 Task: Open Card Public Speaking Event Planning in Board Content Marketing Case Study Creation and Promotion Strategy to Workspace Email Marketing Agencies and add a team member Softage.2@softage.net, a label Orange, a checklist Volunteer Management, an attachment from your computer, a color Orange and finally, add a card description 'Plan and execute company team-building retreat with a focus on creativity and innovation' and a comment 'Let us approach this task with a sense of adaptability and flexibility, willing to adjust our approach based on changing circumstances.'. Add a start date 'Jan 06, 1900' with a due date 'Jan 13, 1900'
Action: Mouse moved to (417, 191)
Screenshot: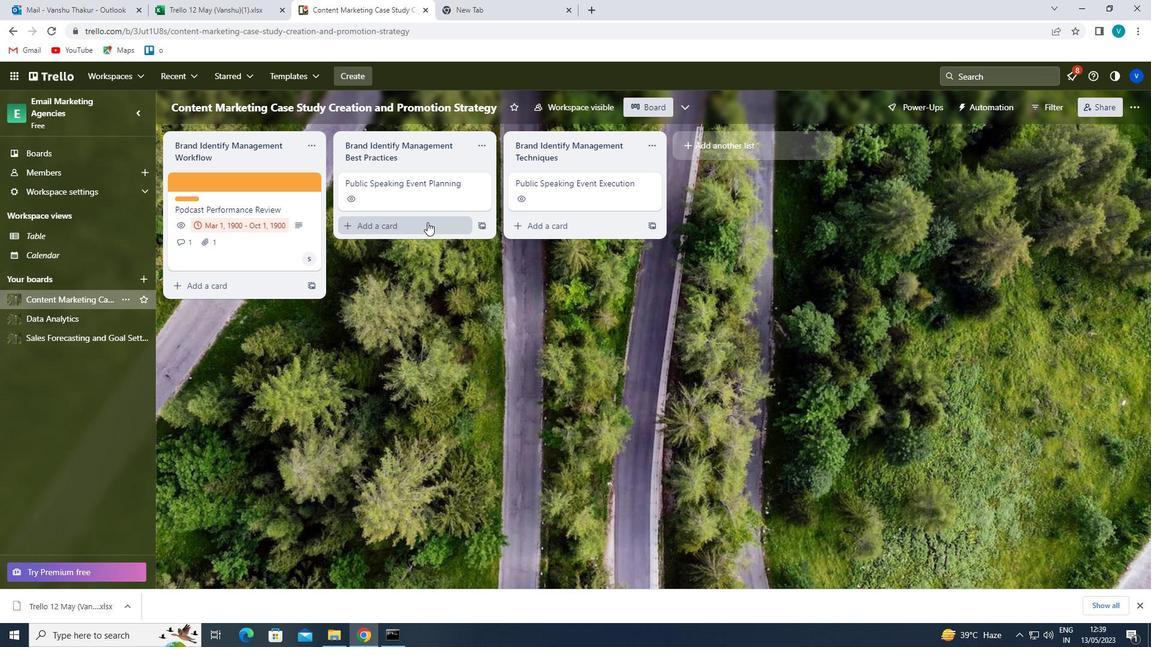 
Action: Mouse pressed left at (417, 191)
Screenshot: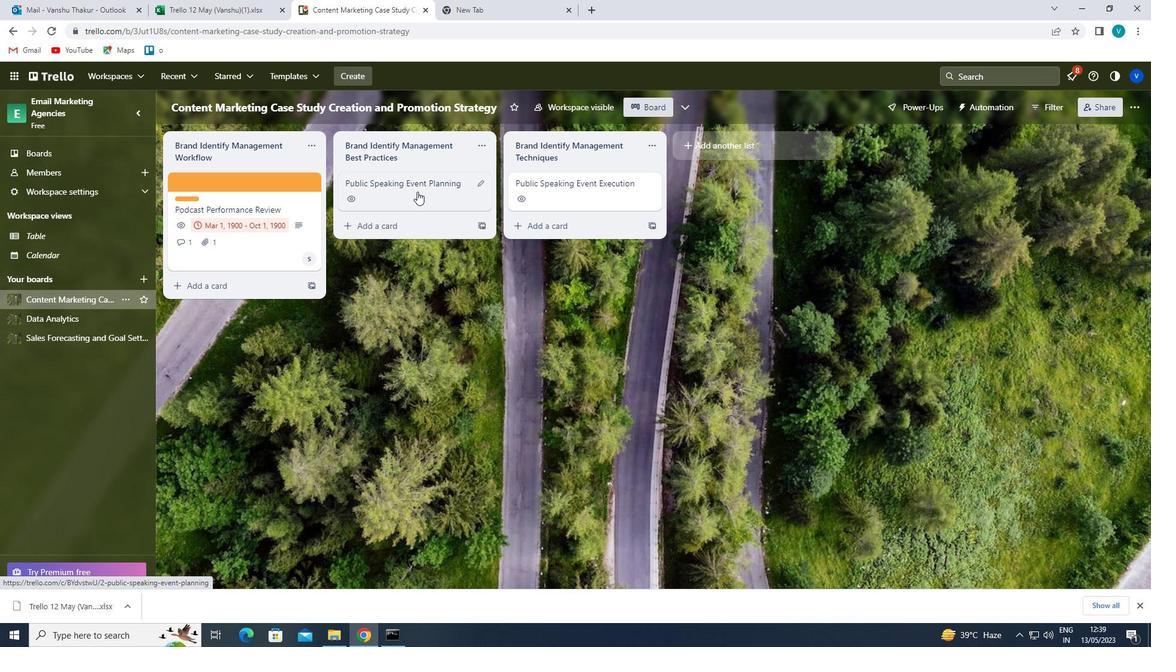 
Action: Mouse moved to (720, 206)
Screenshot: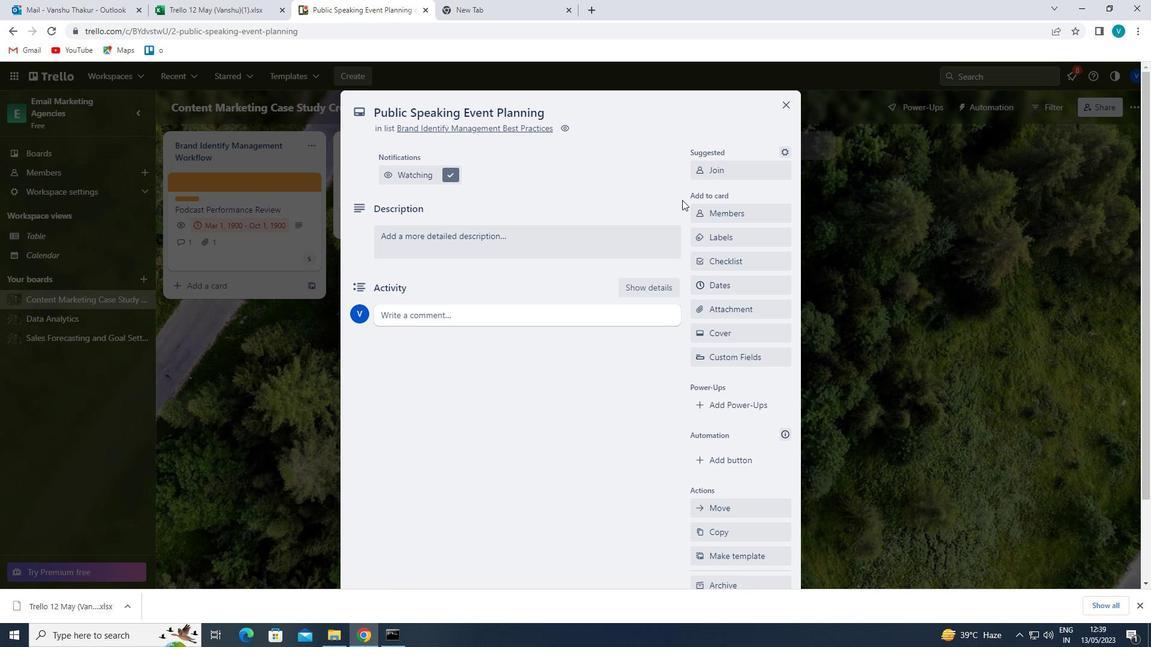
Action: Mouse pressed left at (720, 206)
Screenshot: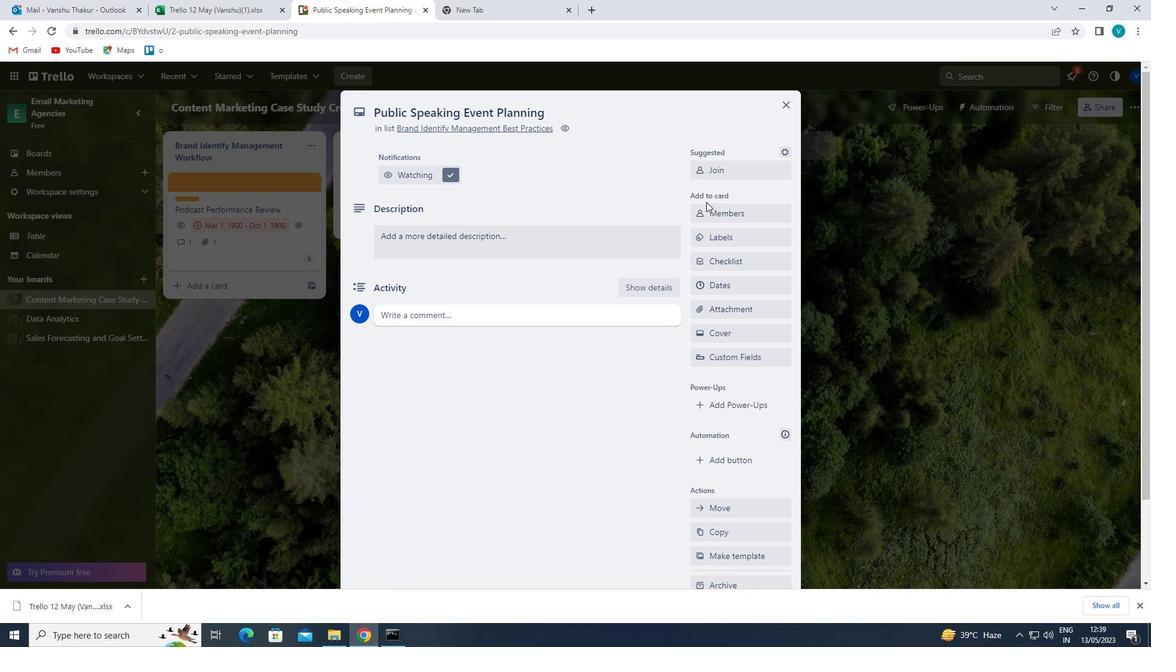 
Action: Mouse moved to (729, 275)
Screenshot: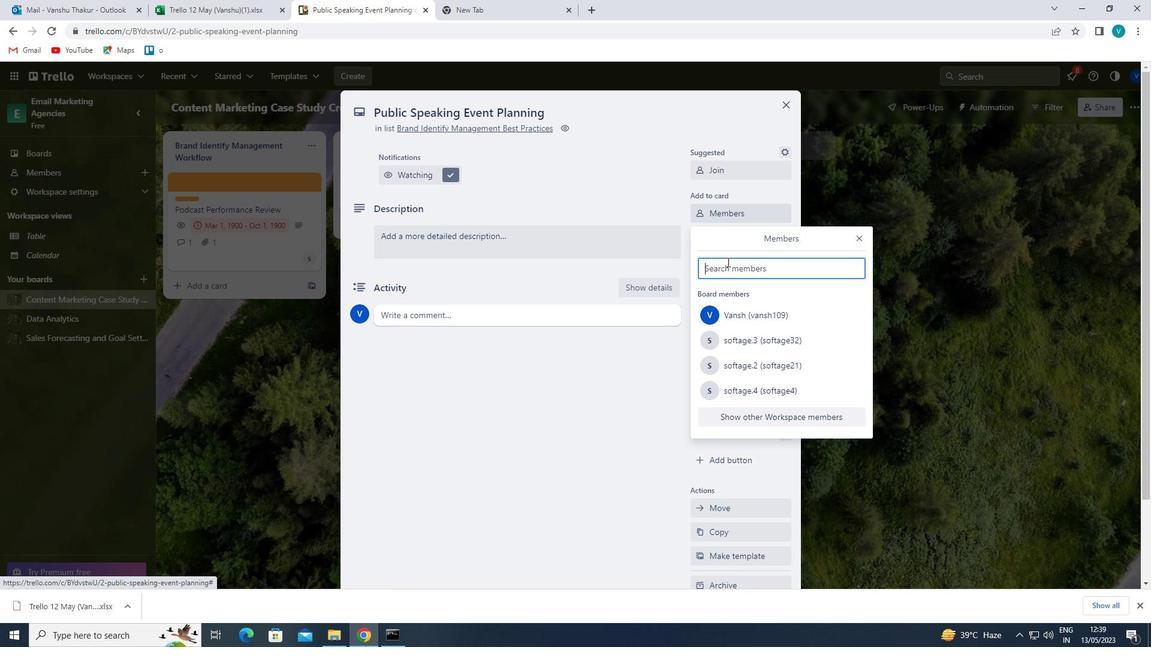 
Action: Mouse pressed left at (729, 275)
Screenshot: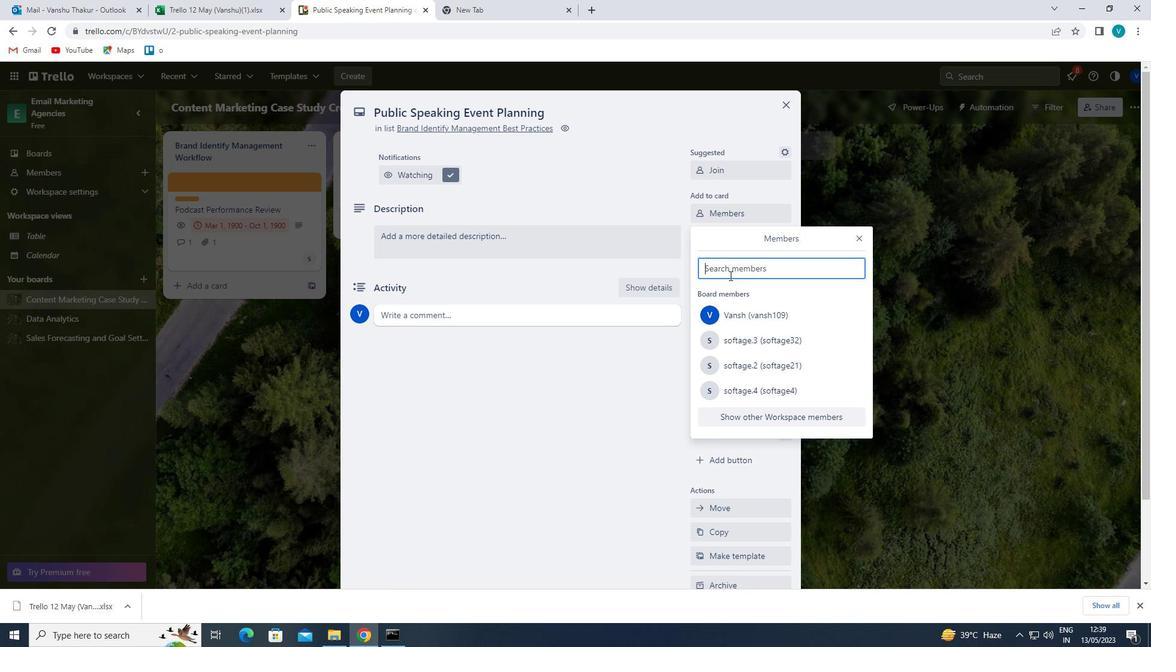 
Action: Key pressed <Key.shift>SOFT
Screenshot: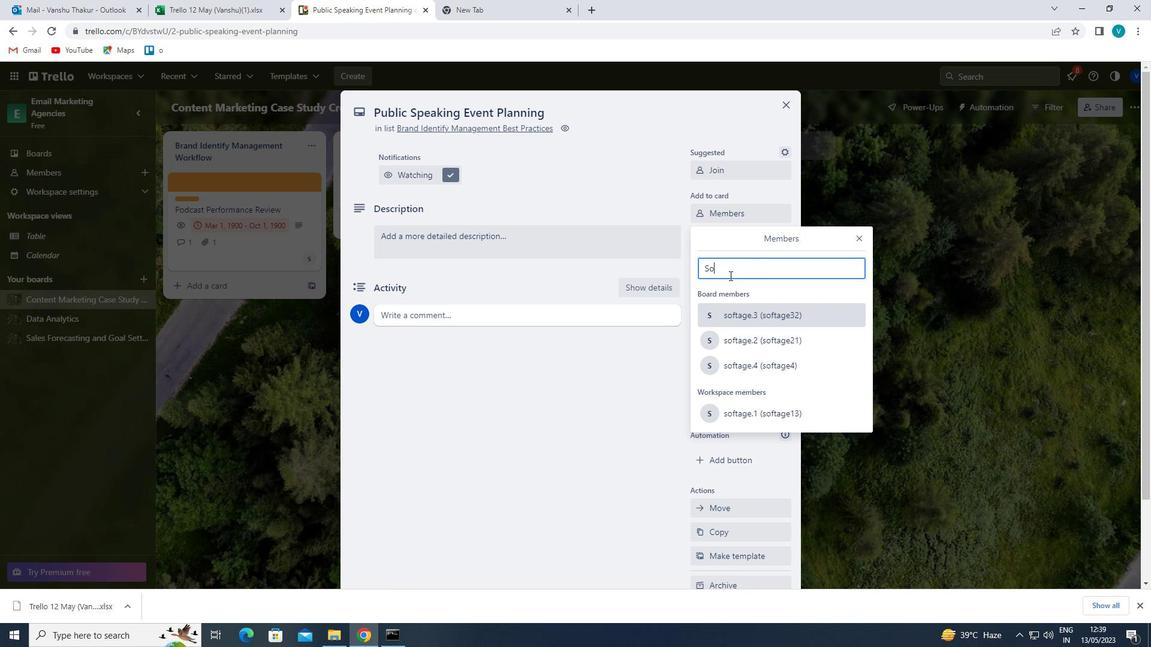 
Action: Mouse moved to (766, 342)
Screenshot: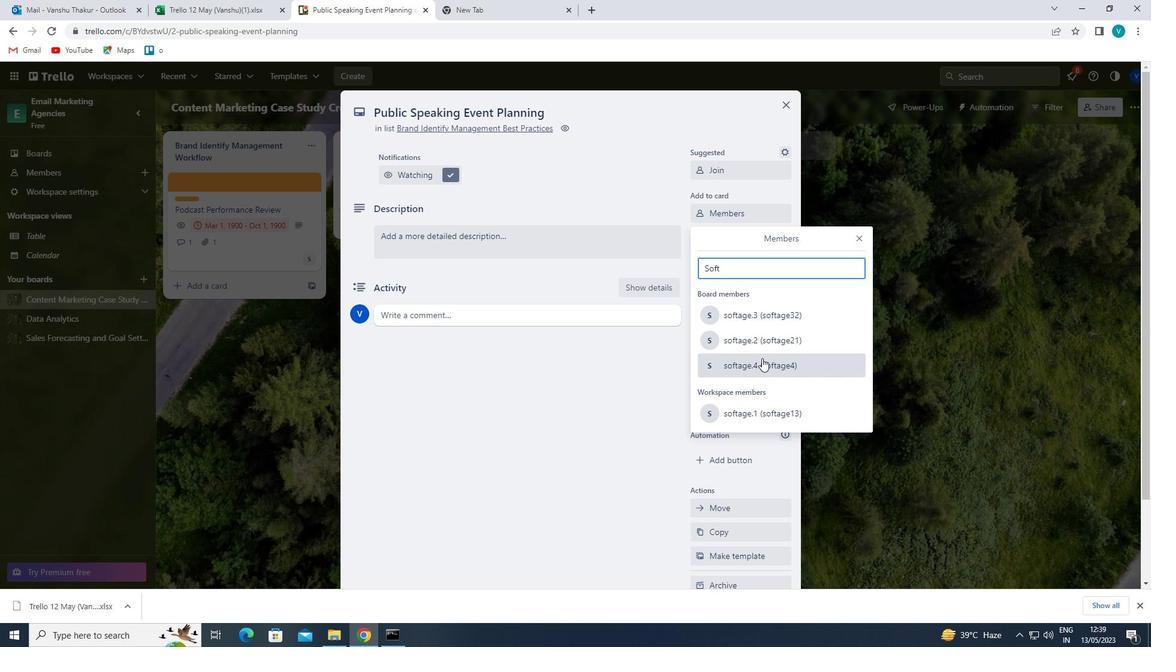 
Action: Mouse pressed left at (766, 342)
Screenshot: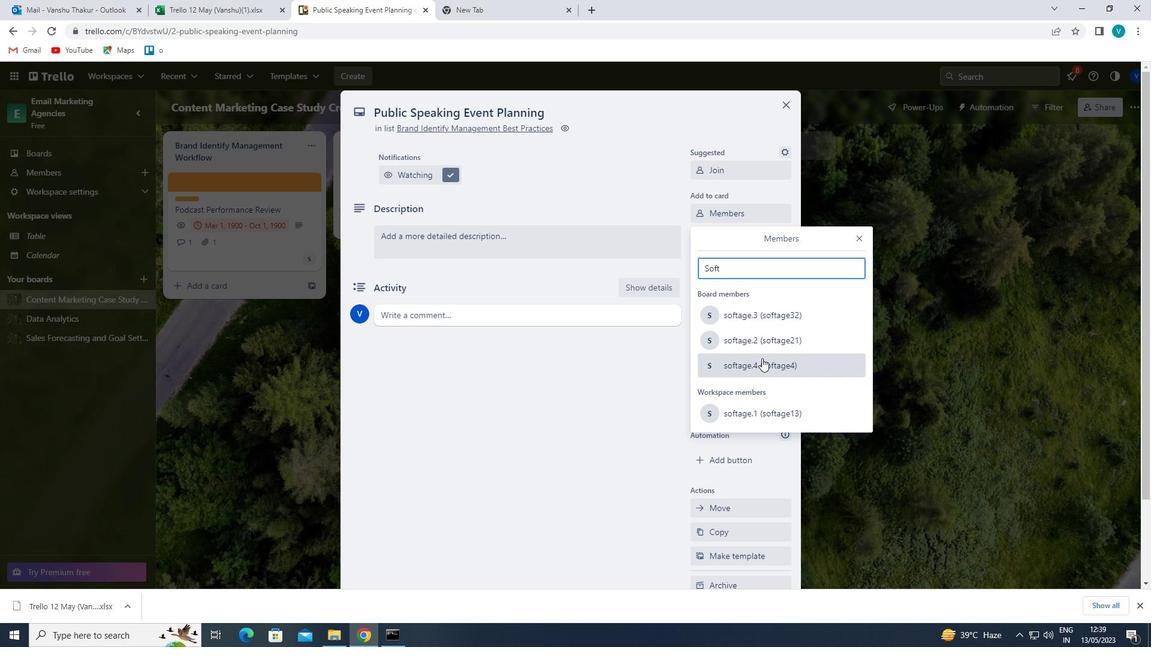
Action: Mouse moved to (861, 236)
Screenshot: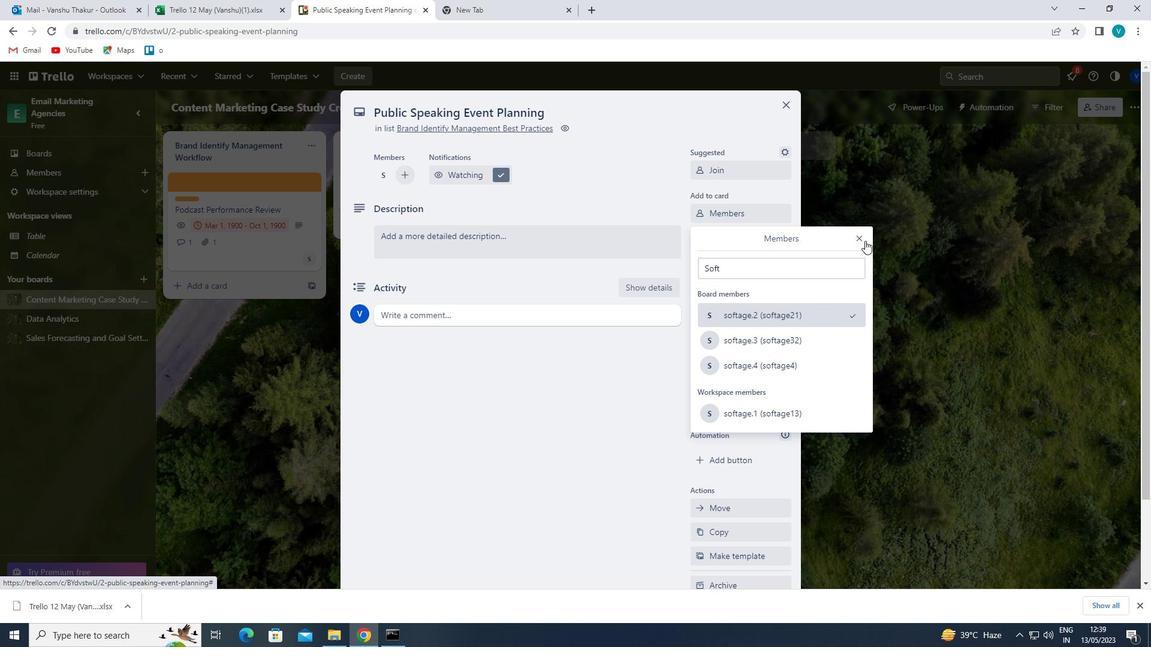
Action: Mouse pressed left at (861, 236)
Screenshot: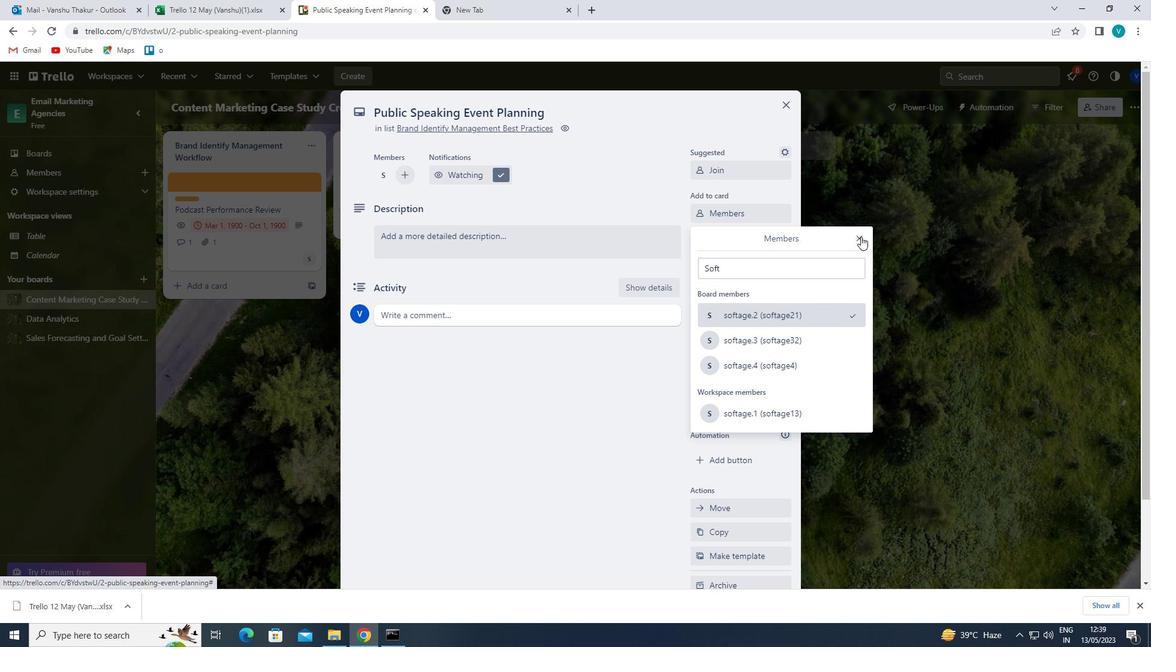 
Action: Mouse moved to (758, 235)
Screenshot: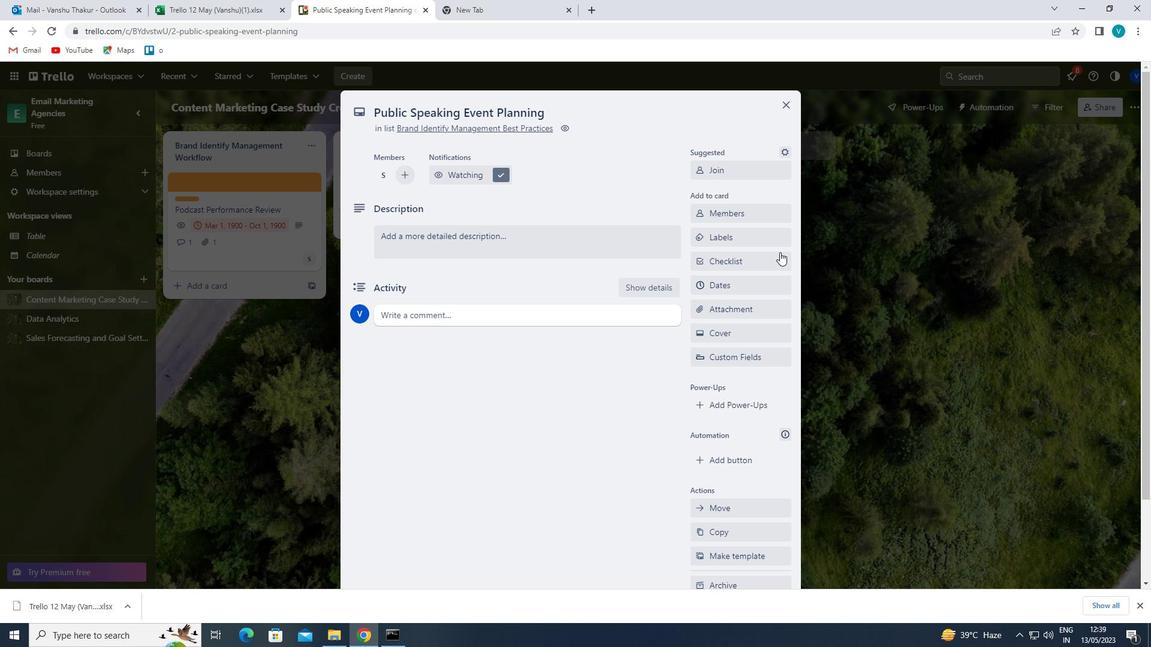 
Action: Mouse pressed left at (758, 235)
Screenshot: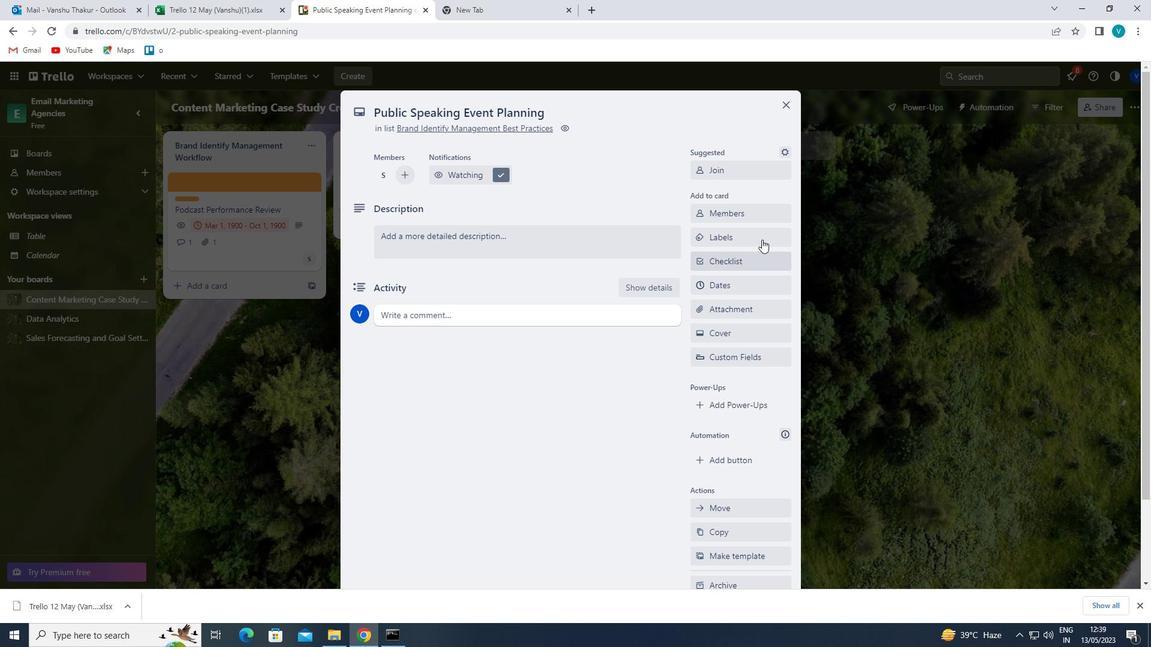 
Action: Mouse moved to (761, 376)
Screenshot: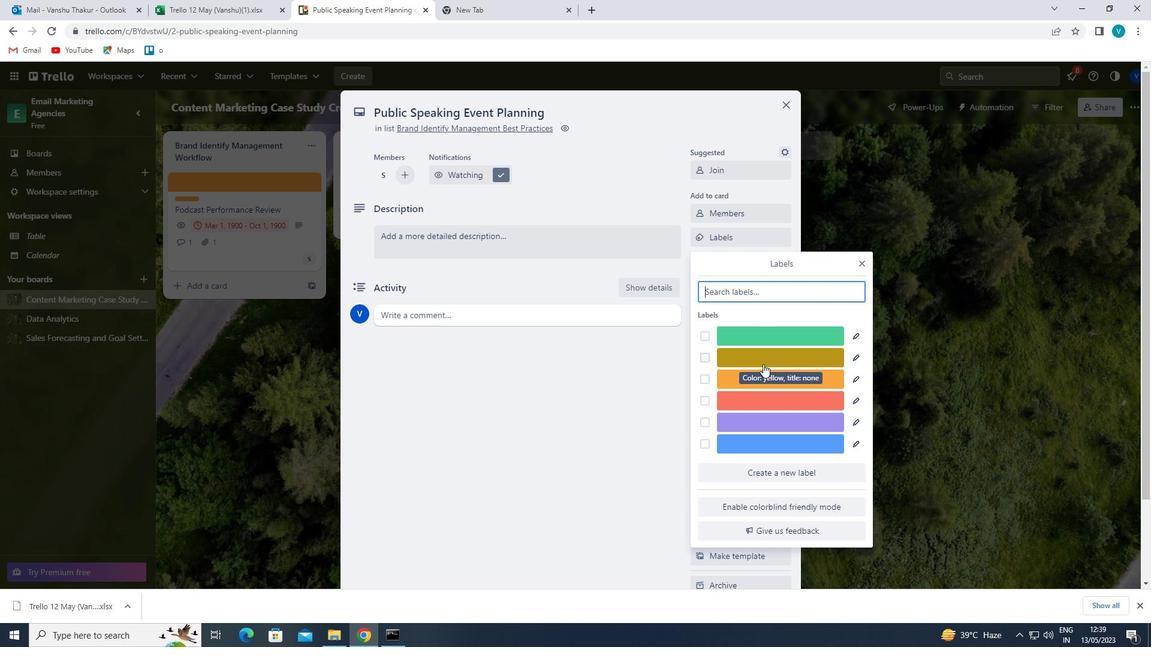 
Action: Mouse pressed left at (761, 376)
Screenshot: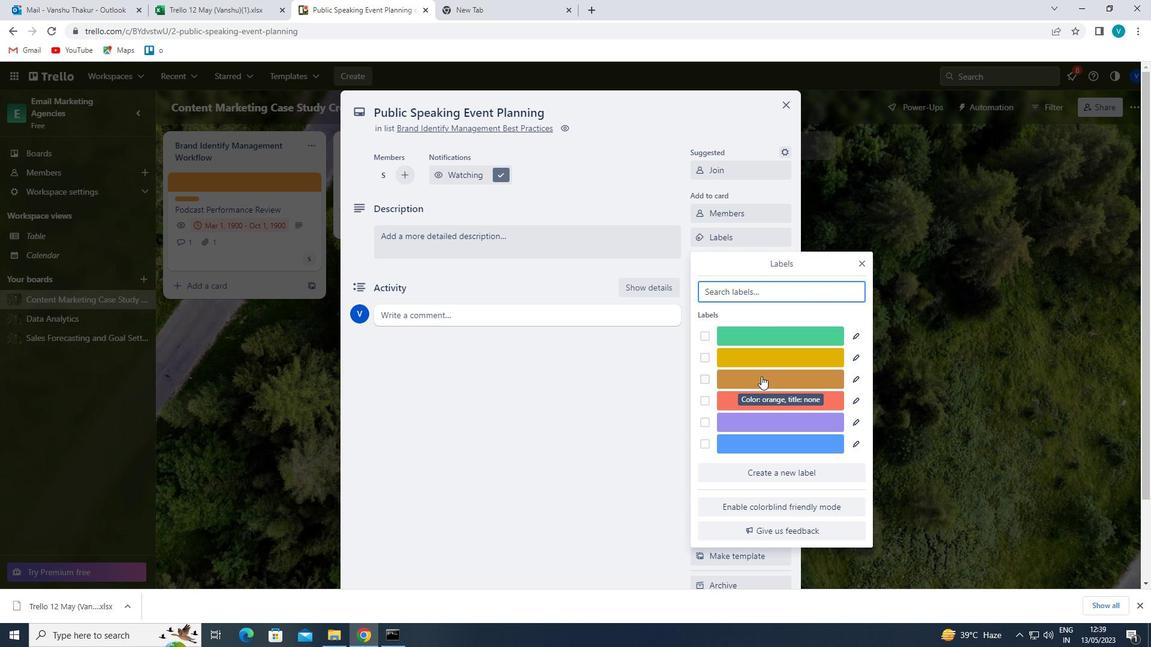 
Action: Mouse moved to (860, 259)
Screenshot: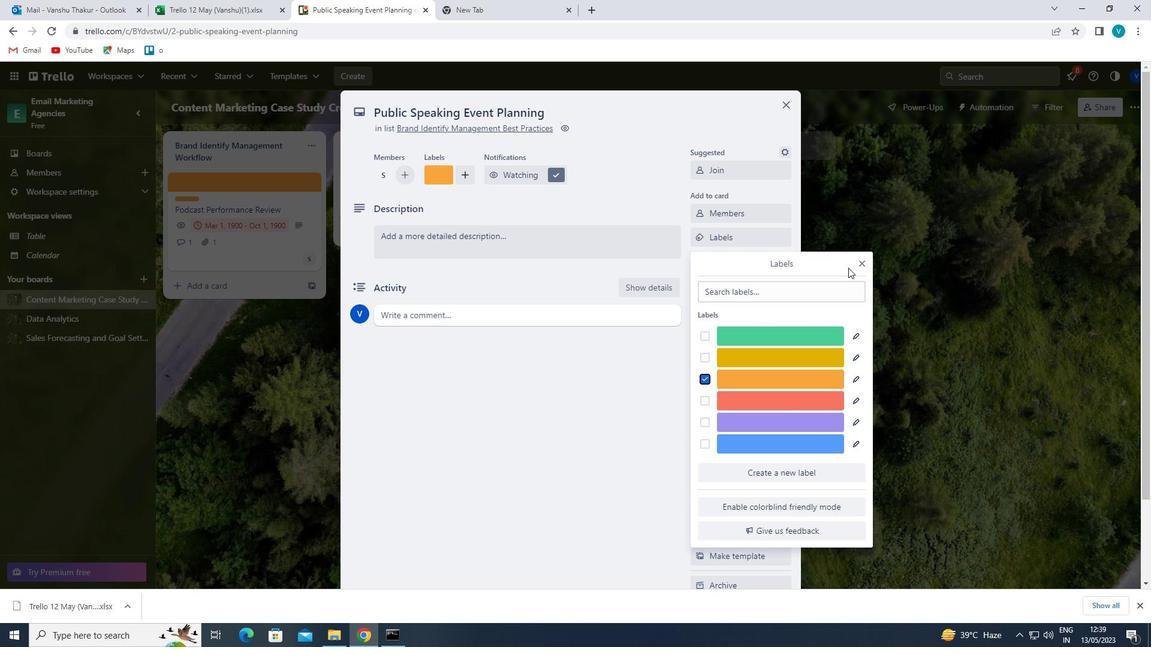 
Action: Mouse pressed left at (860, 259)
Screenshot: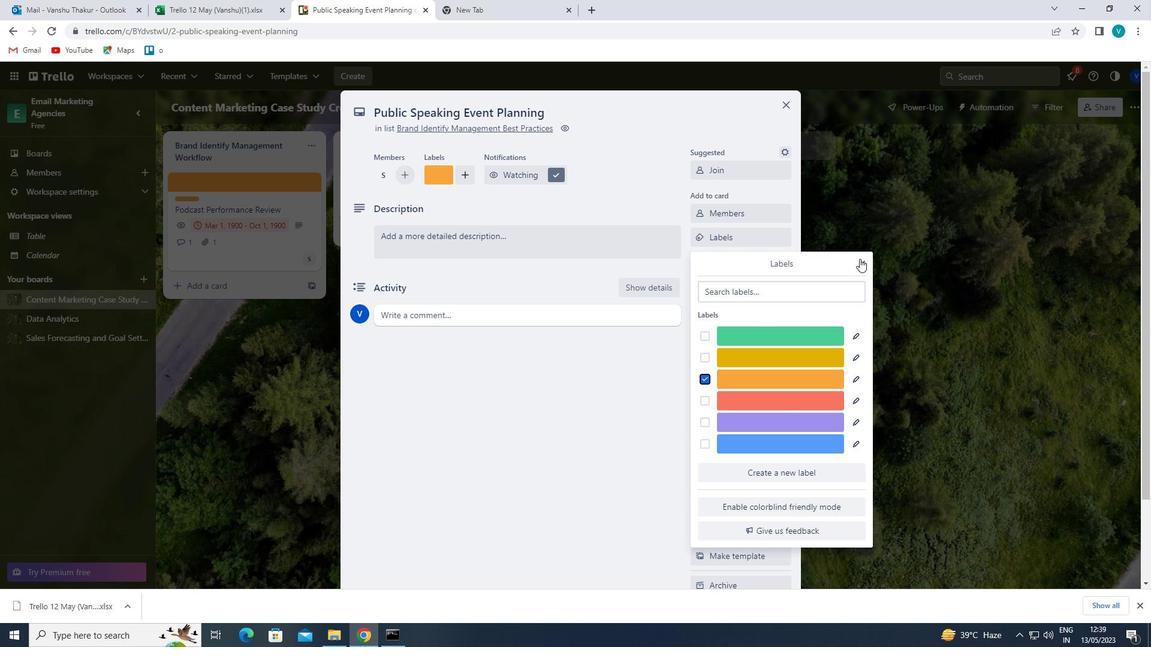 
Action: Mouse moved to (754, 265)
Screenshot: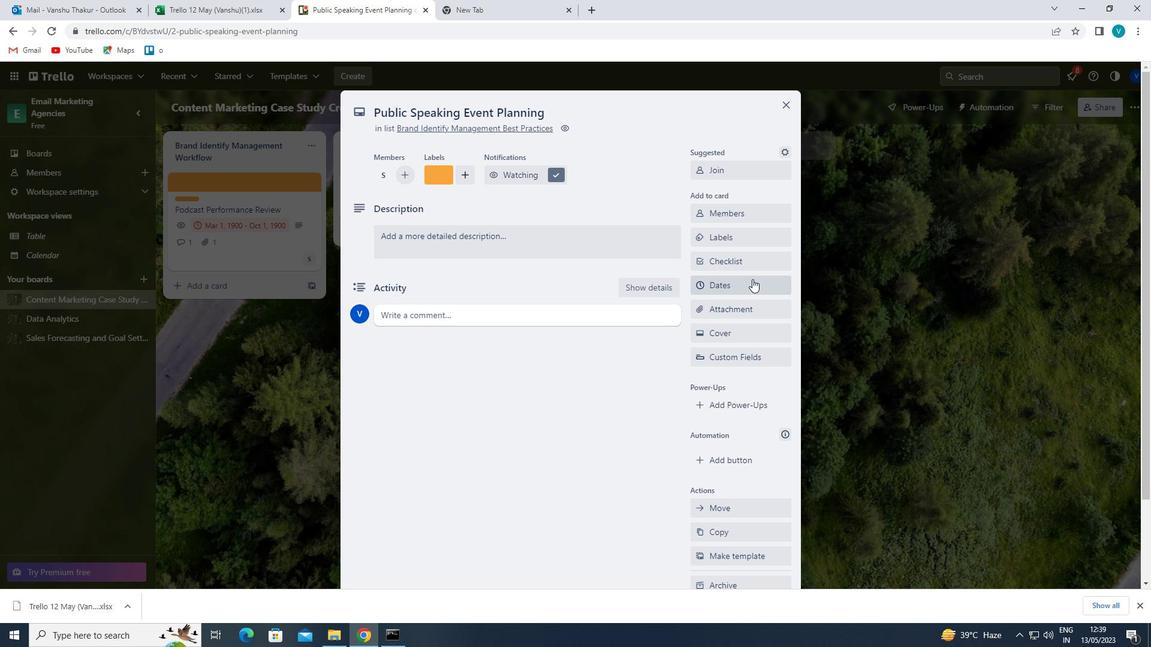 
Action: Mouse pressed left at (754, 265)
Screenshot: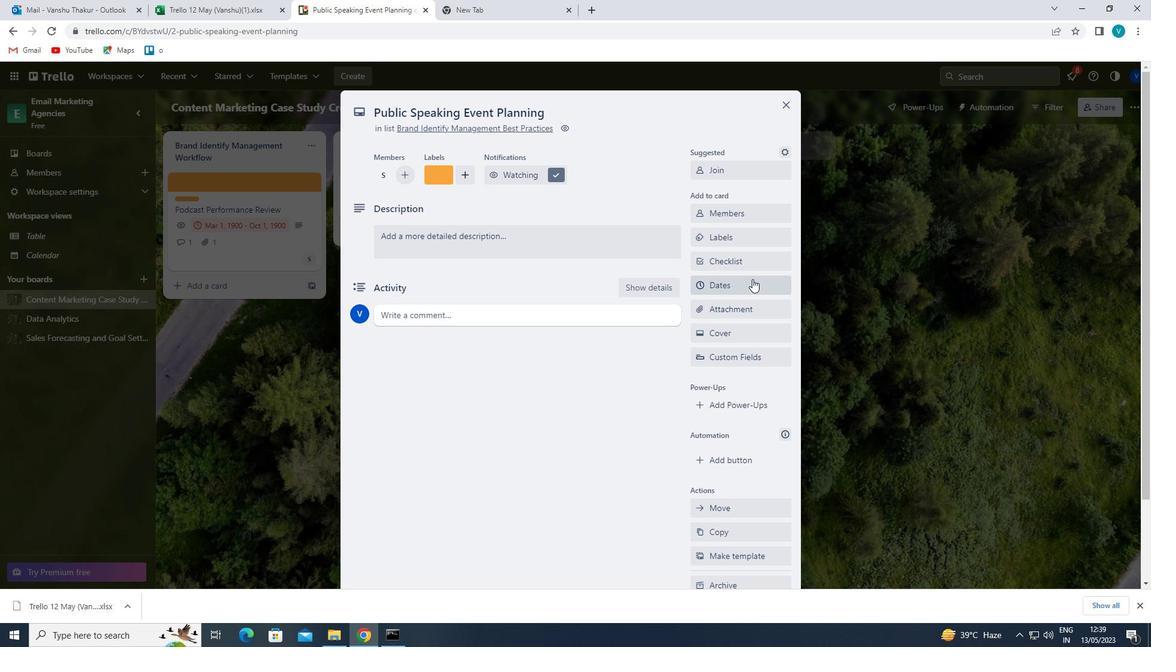 
Action: Key pressed <Key.shift>VOLUNTEER<Key.space>
Screenshot: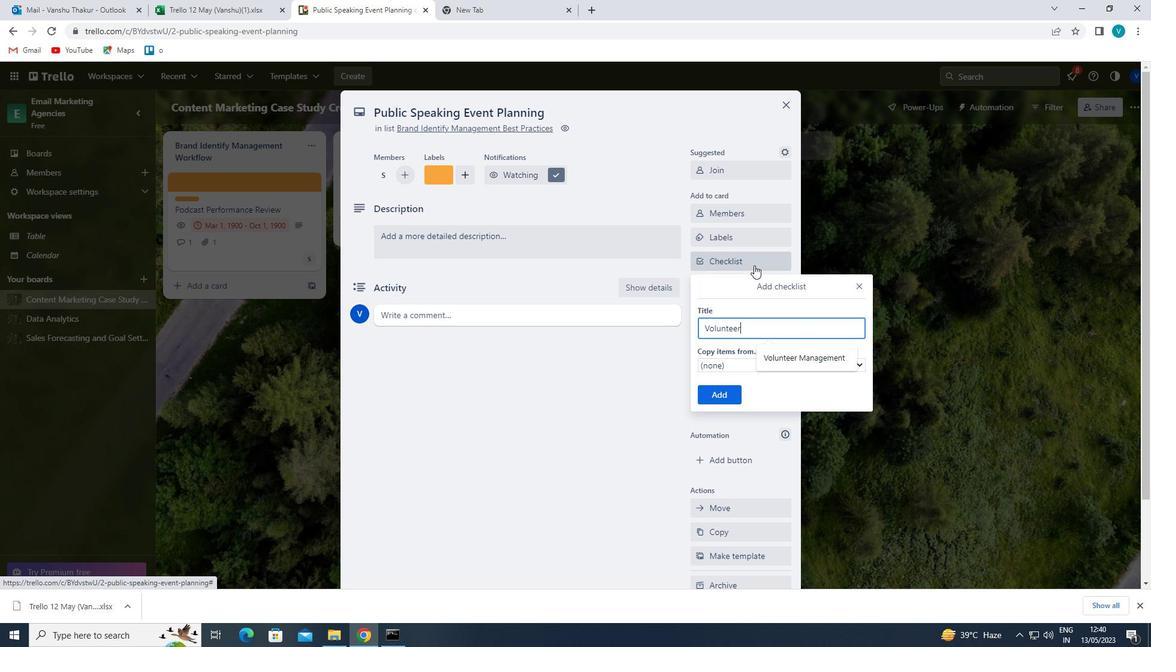 
Action: Mouse moved to (776, 353)
Screenshot: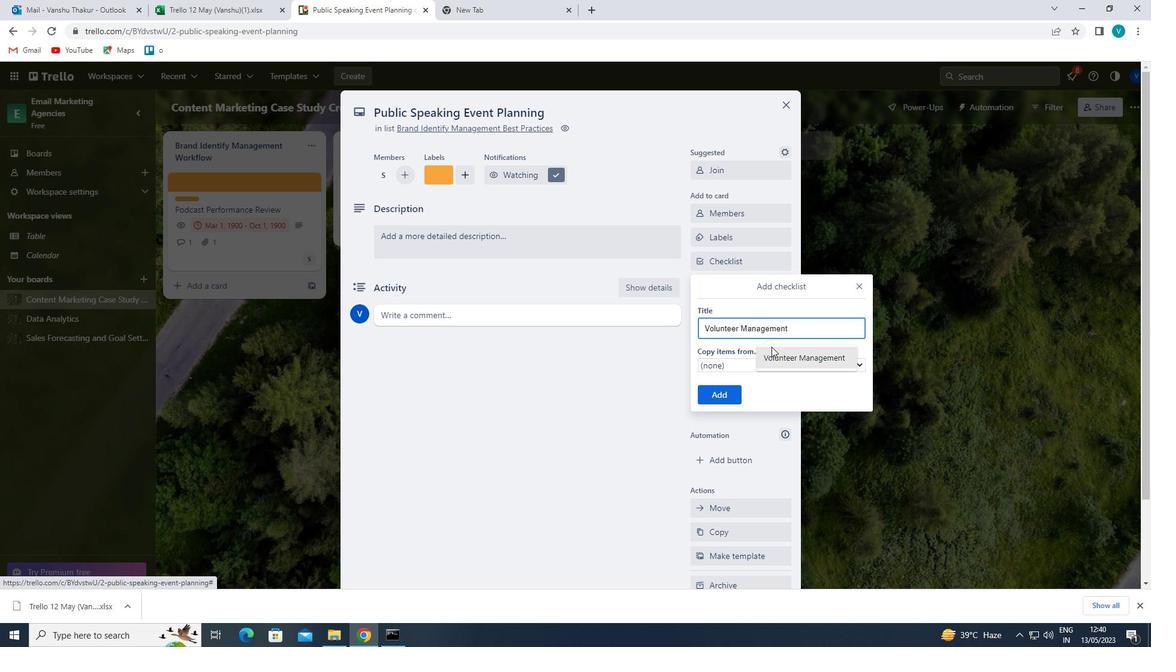 
Action: Mouse pressed left at (776, 353)
Screenshot: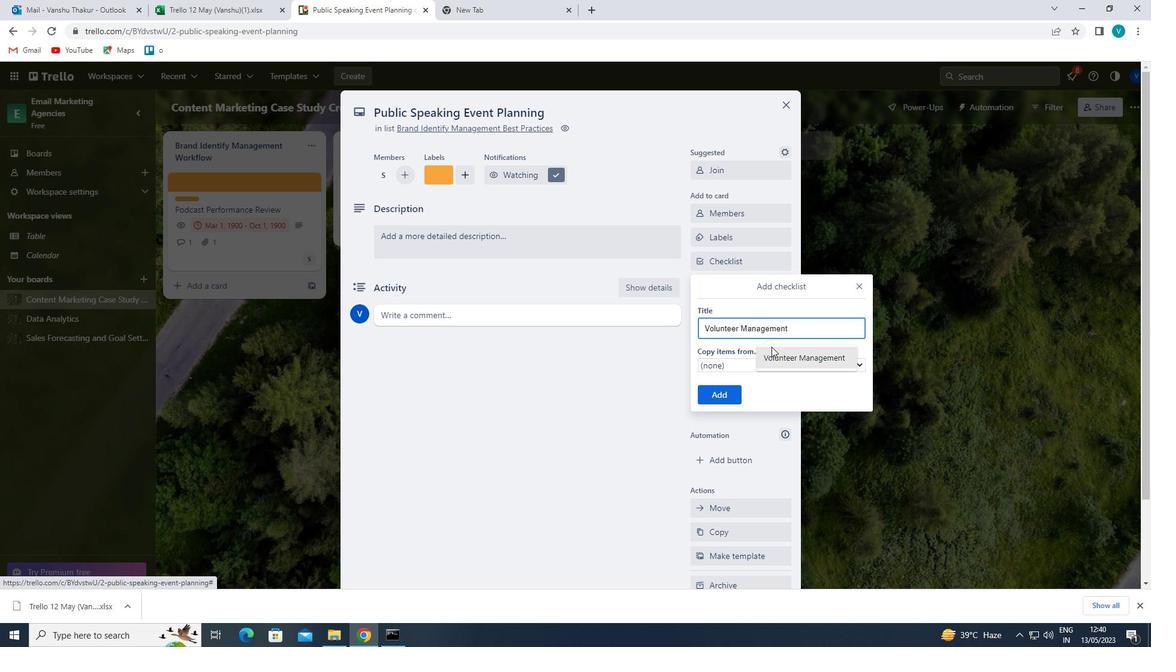 
Action: Mouse moved to (720, 389)
Screenshot: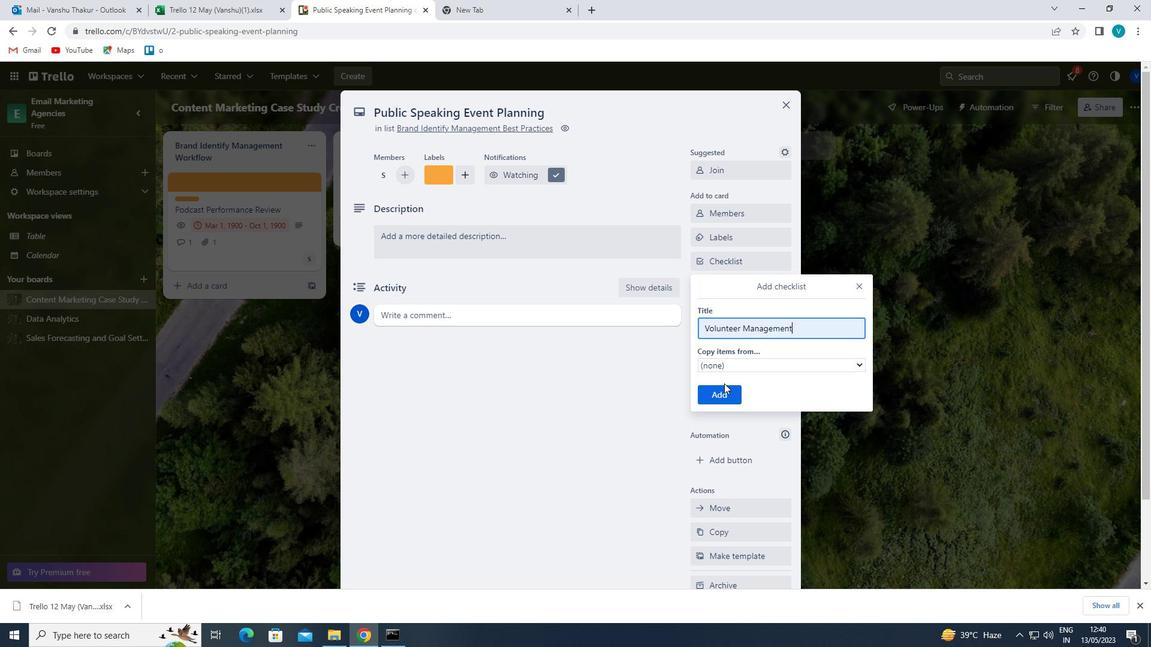 
Action: Mouse pressed left at (720, 389)
Screenshot: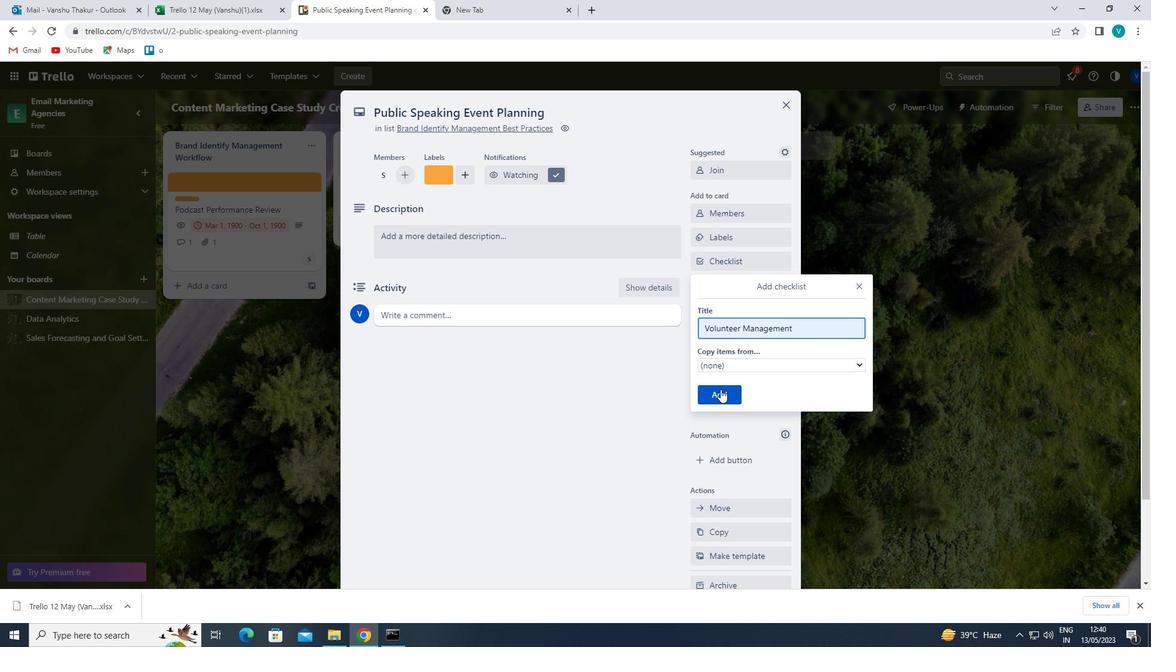 
Action: Mouse moved to (735, 299)
Screenshot: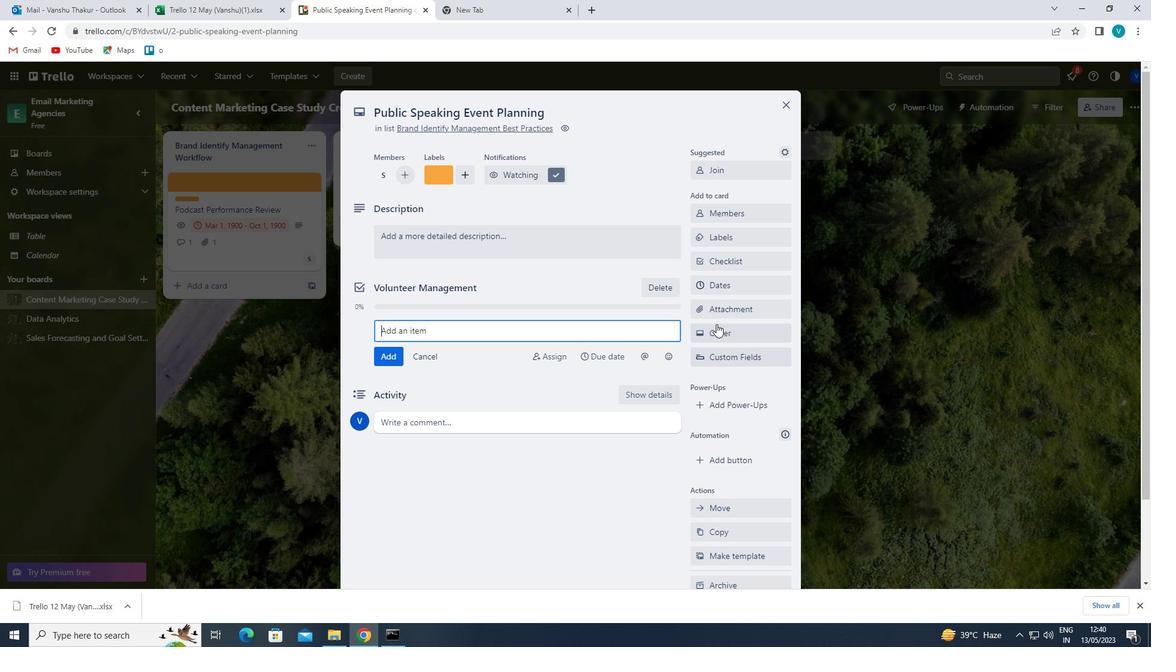 
Action: Mouse pressed left at (735, 299)
Screenshot: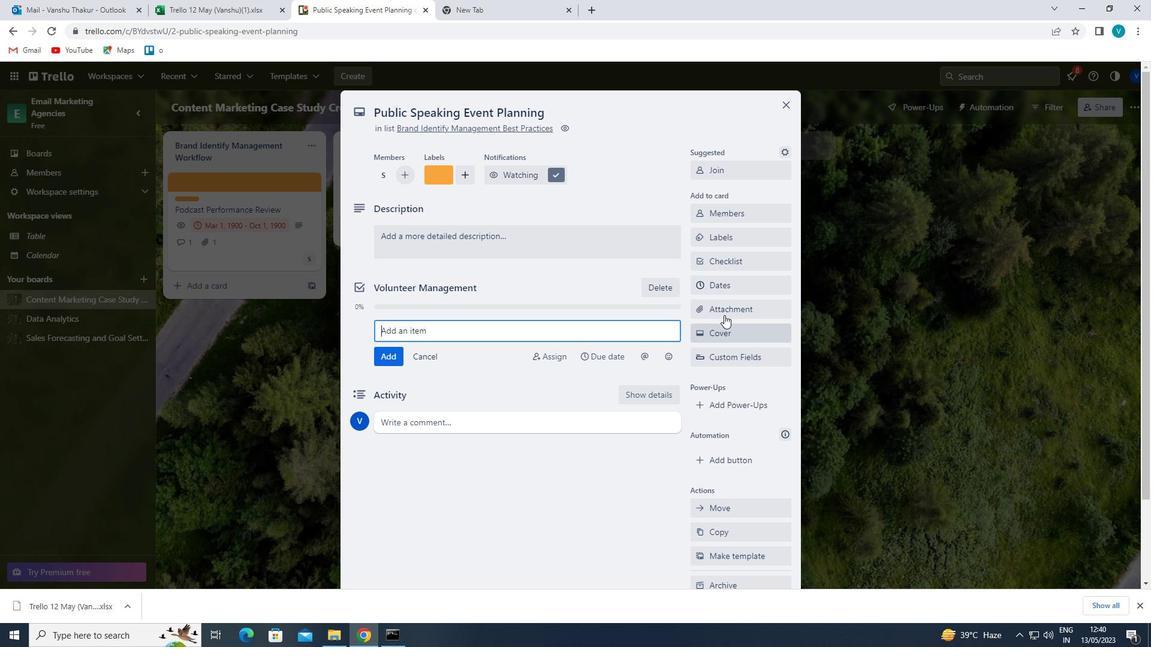 
Action: Mouse moved to (734, 299)
Screenshot: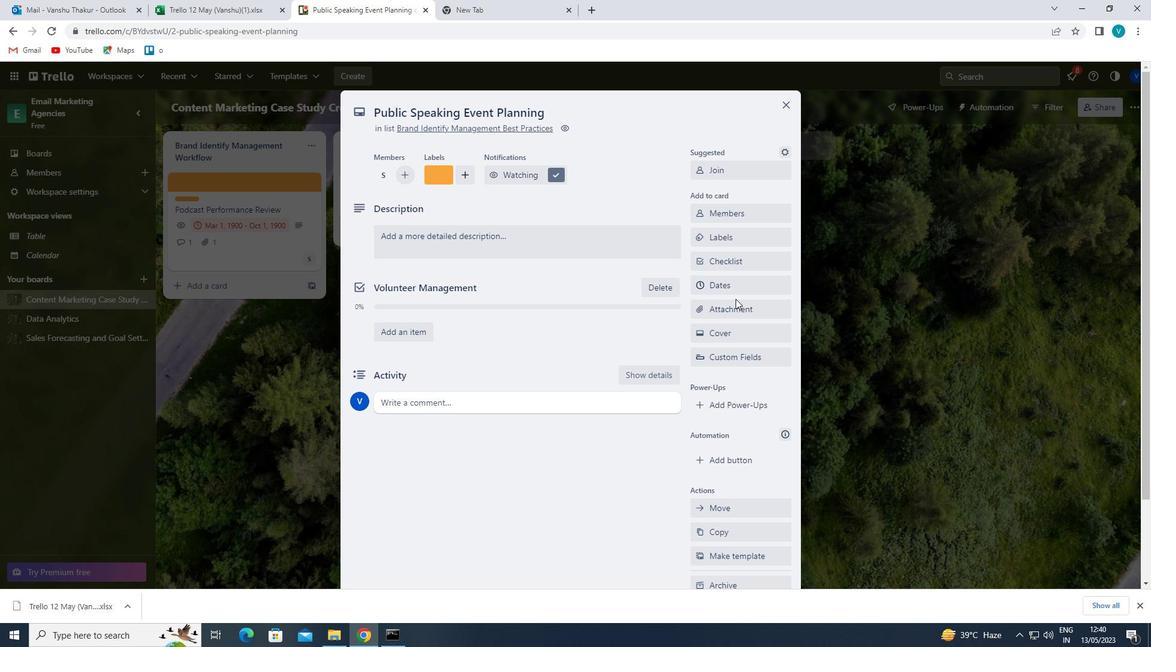 
Action: Mouse pressed left at (734, 299)
Screenshot: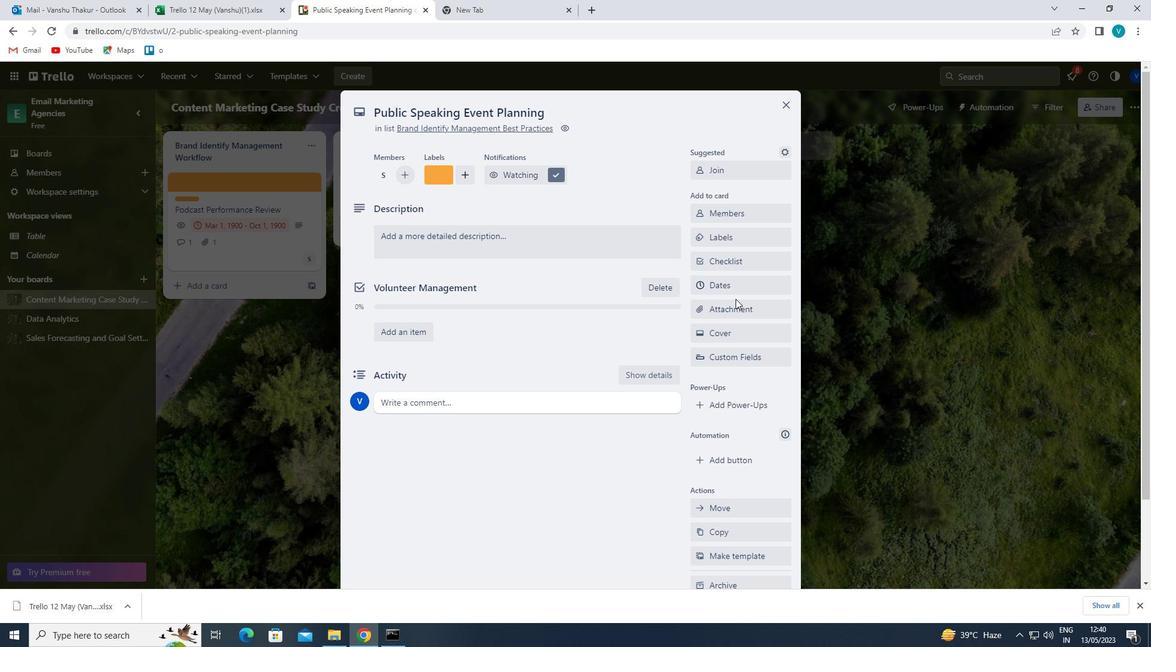 
Action: Mouse moved to (720, 362)
Screenshot: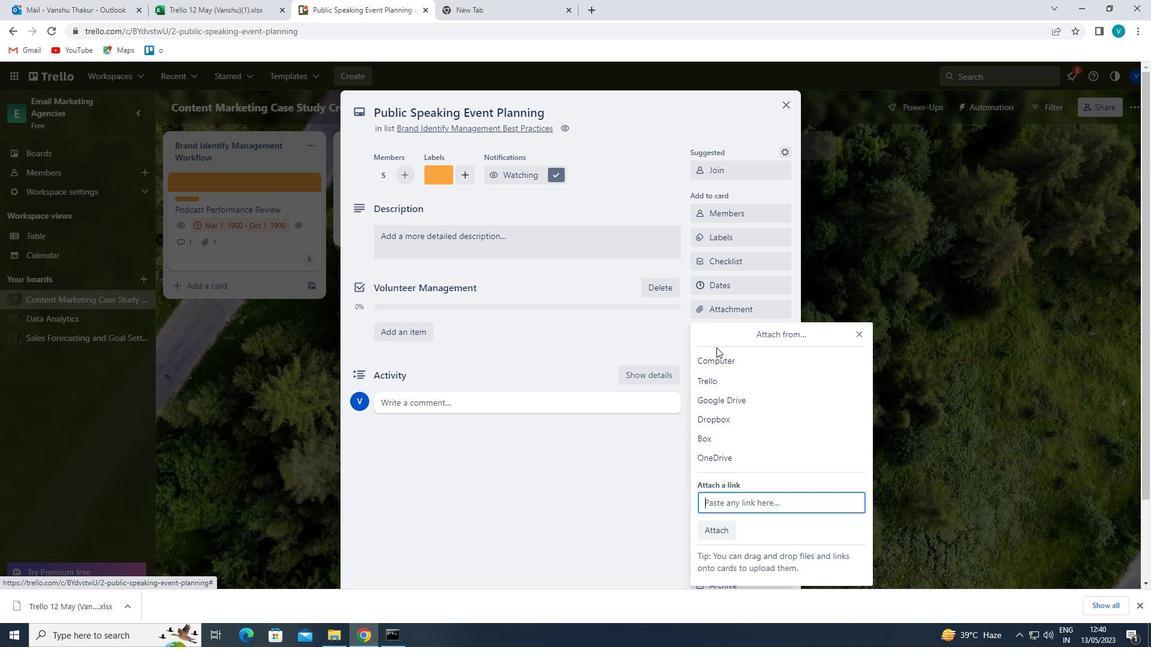 
Action: Mouse pressed left at (720, 362)
Screenshot: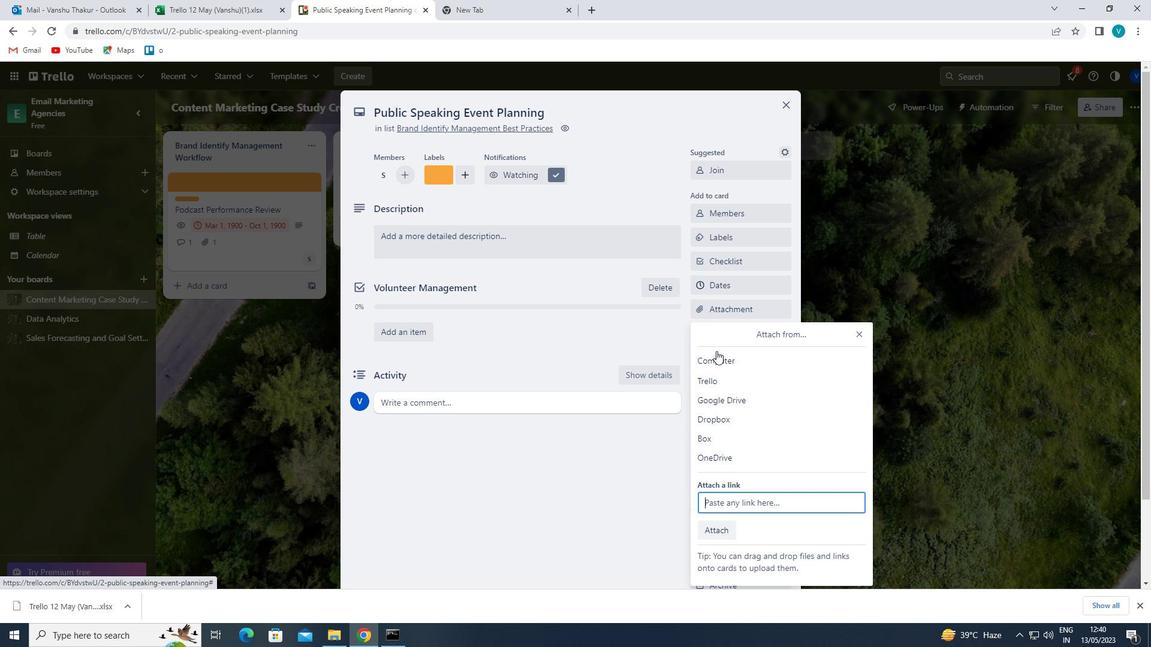 
Action: Mouse moved to (180, 208)
Screenshot: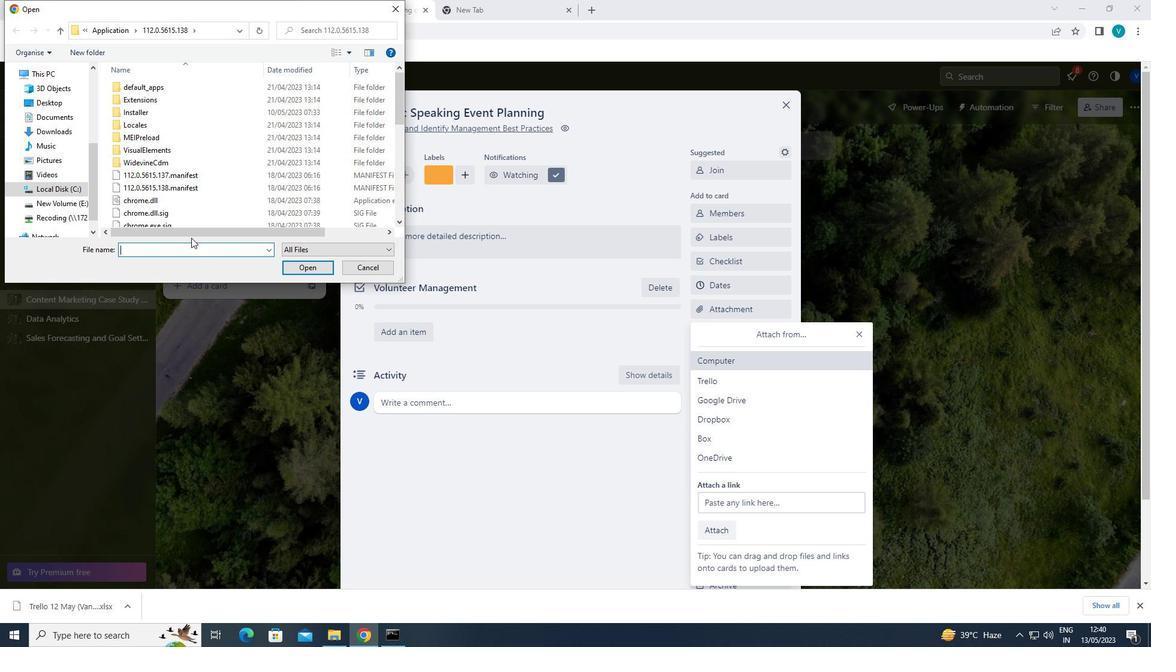 
Action: Mouse pressed left at (180, 208)
Screenshot: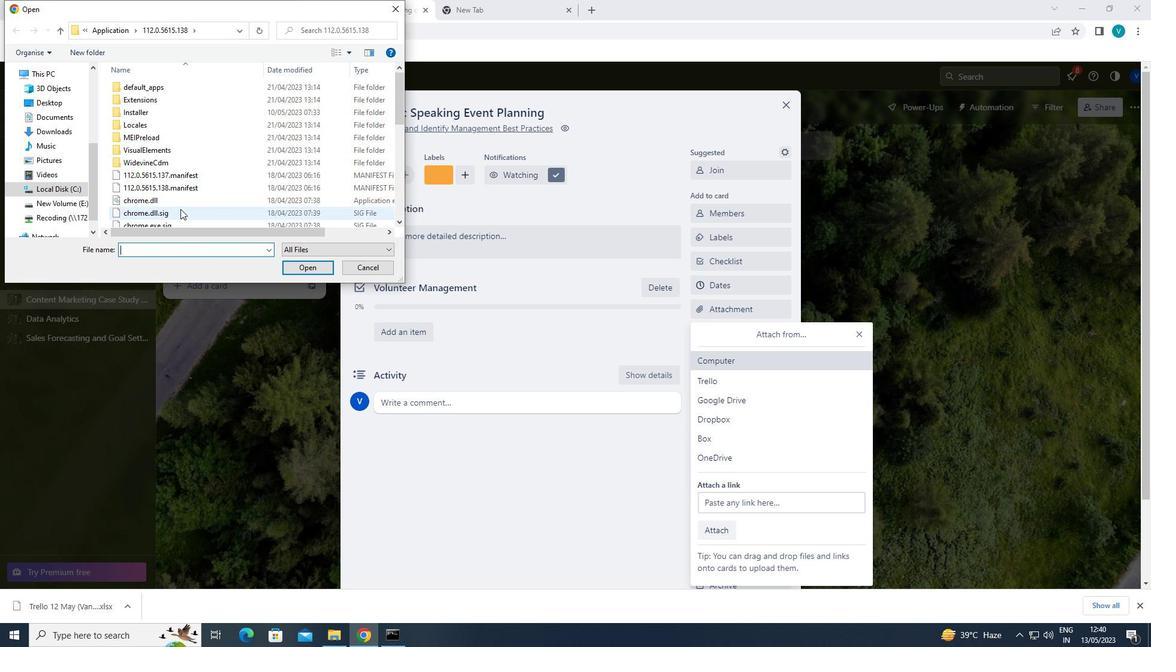 
Action: Mouse moved to (305, 267)
Screenshot: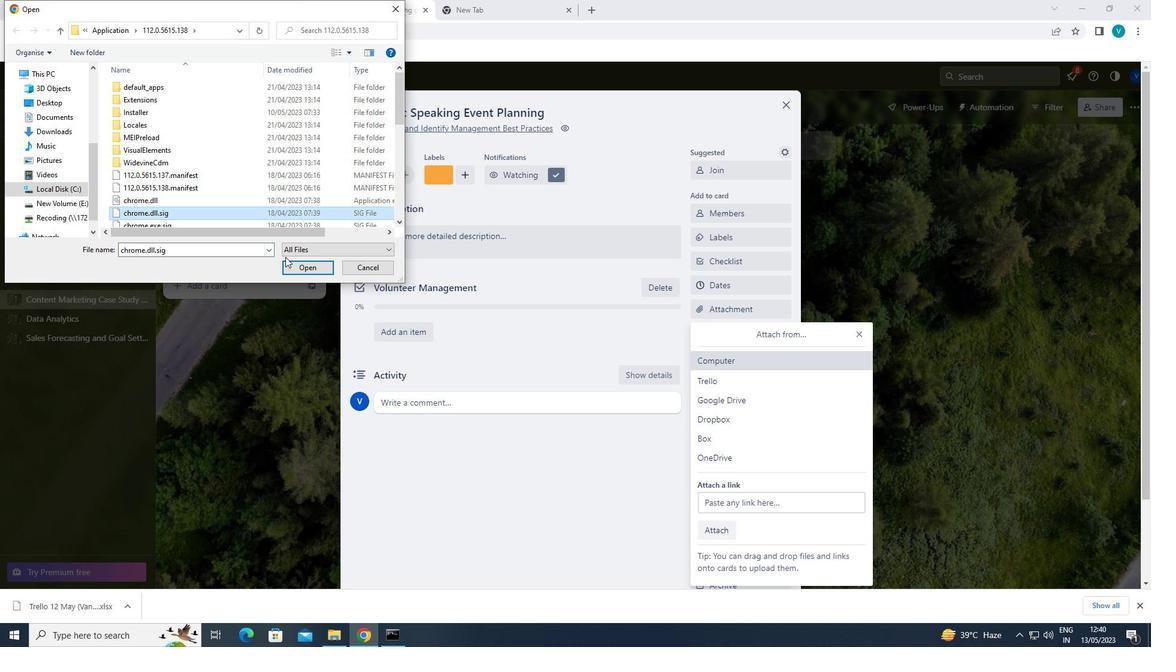 
Action: Mouse pressed left at (305, 267)
Screenshot: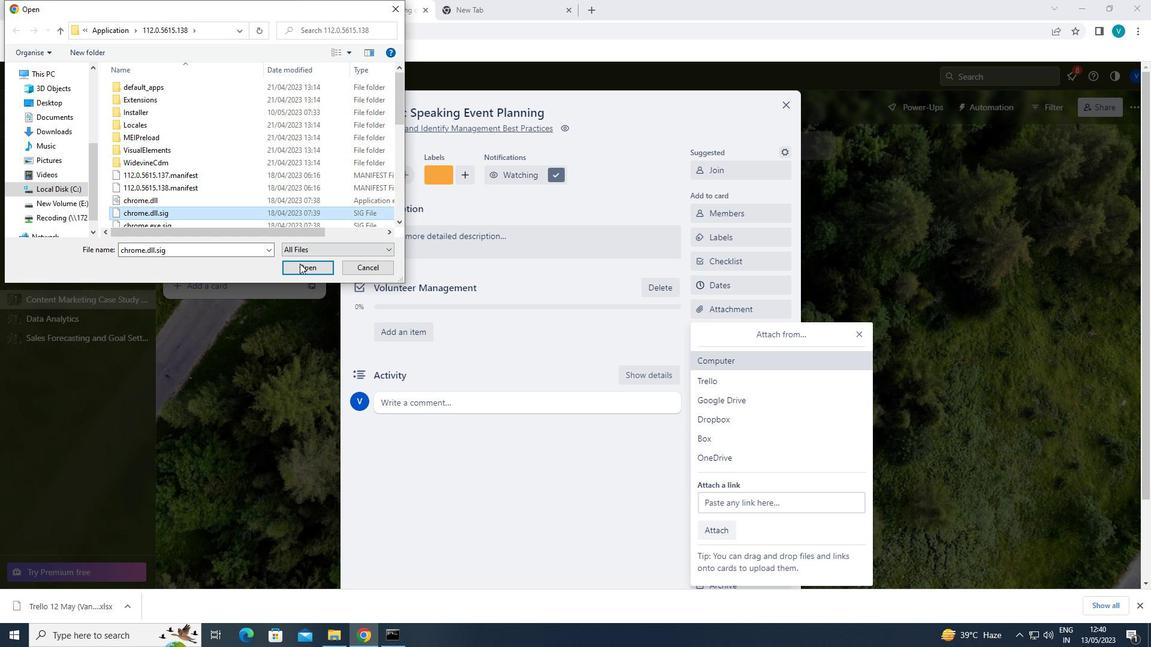 
Action: Mouse moved to (735, 331)
Screenshot: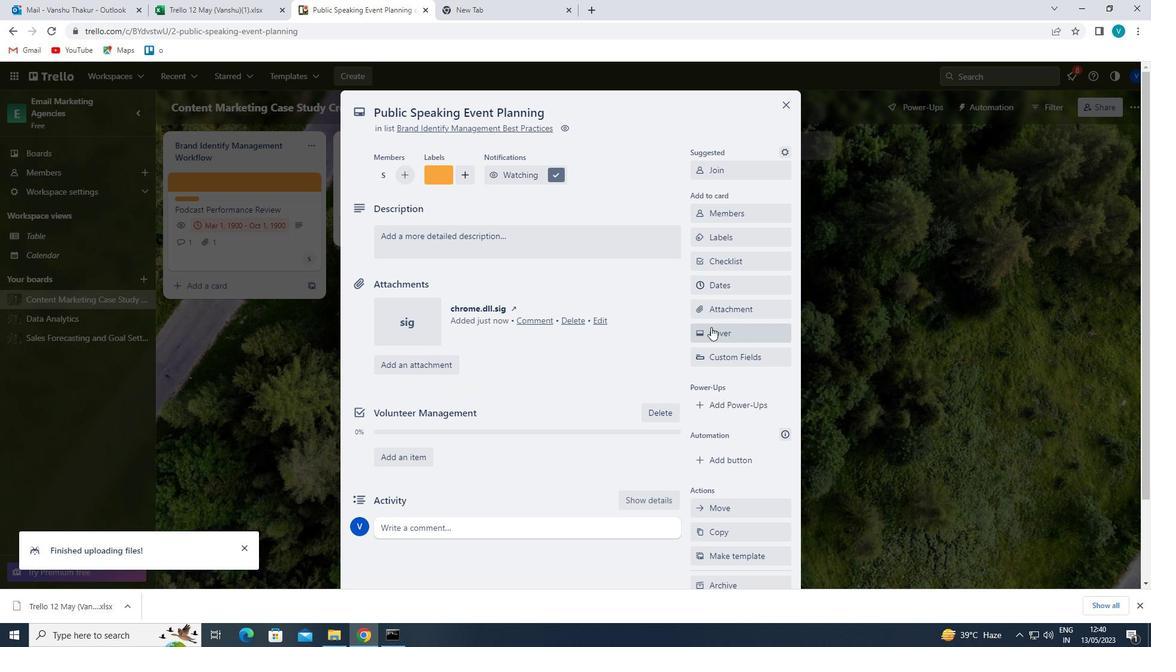 
Action: Mouse pressed left at (735, 331)
Screenshot: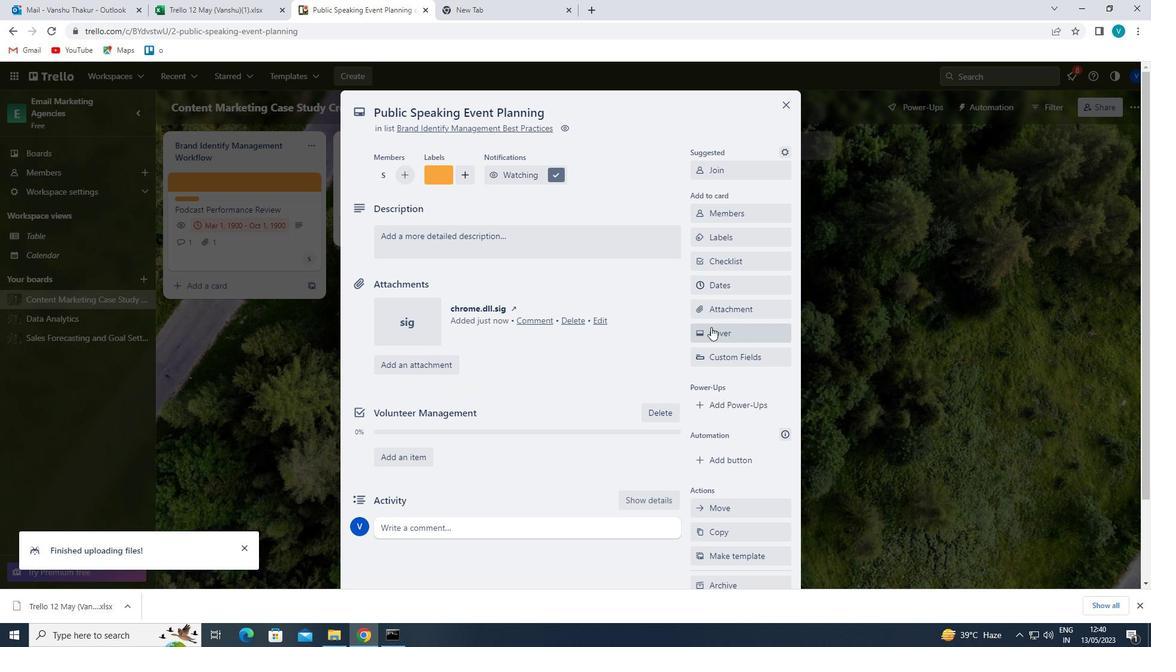 
Action: Mouse moved to (777, 206)
Screenshot: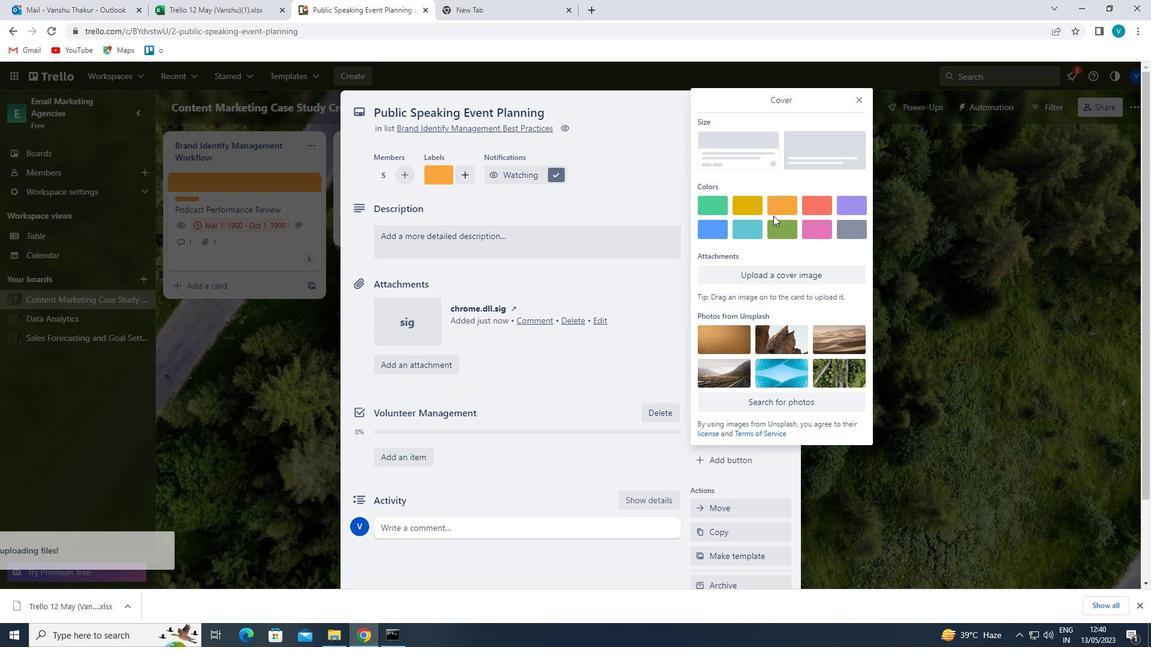 
Action: Mouse pressed left at (777, 206)
Screenshot: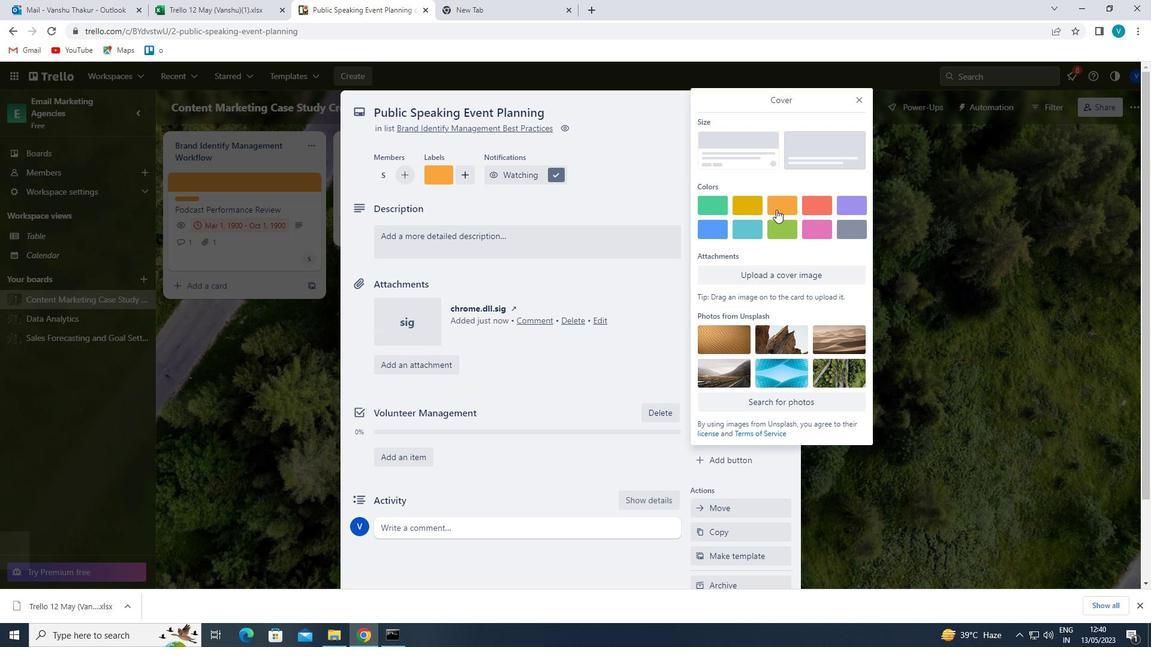 
Action: Mouse moved to (859, 101)
Screenshot: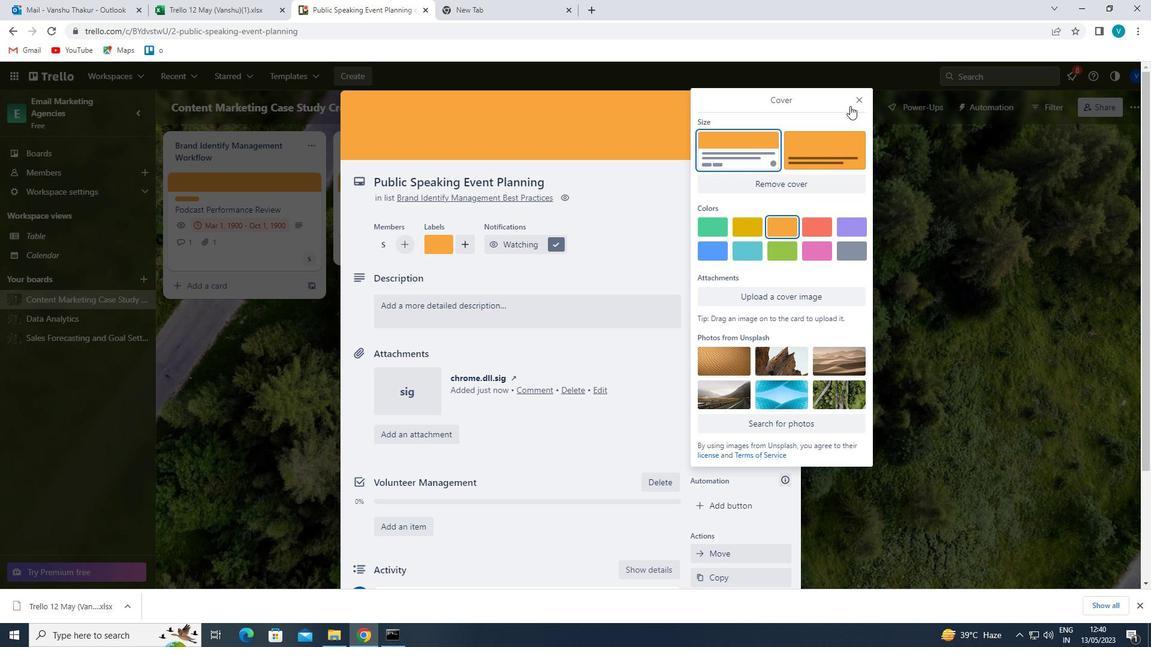 
Action: Mouse pressed left at (859, 101)
Screenshot: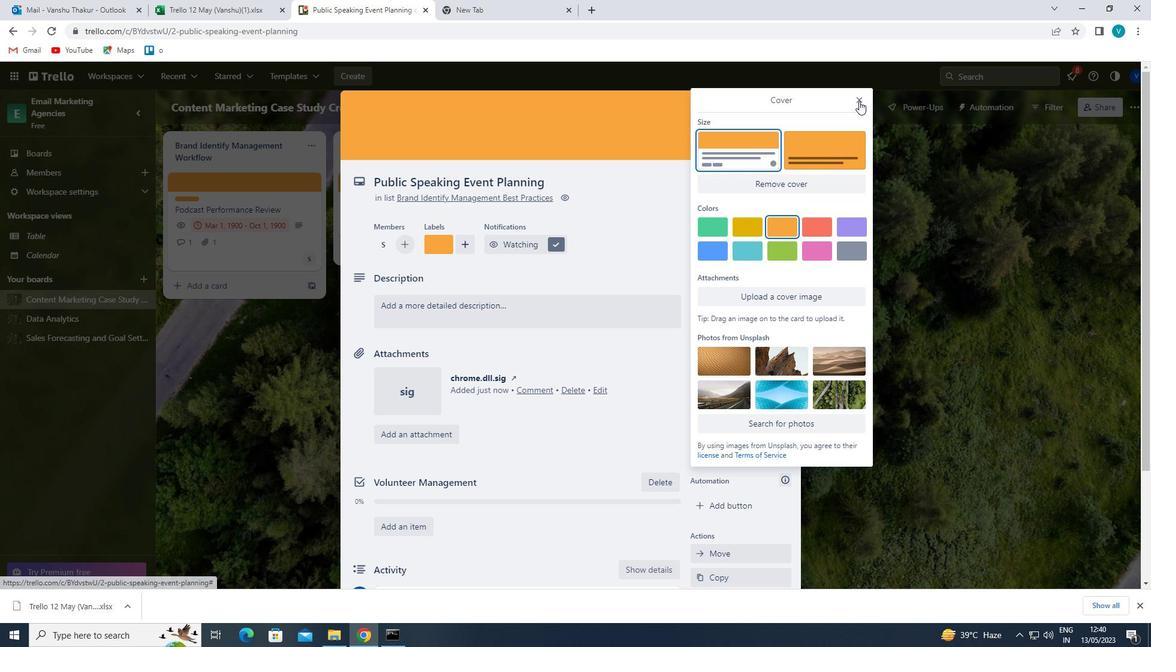 
Action: Mouse moved to (467, 299)
Screenshot: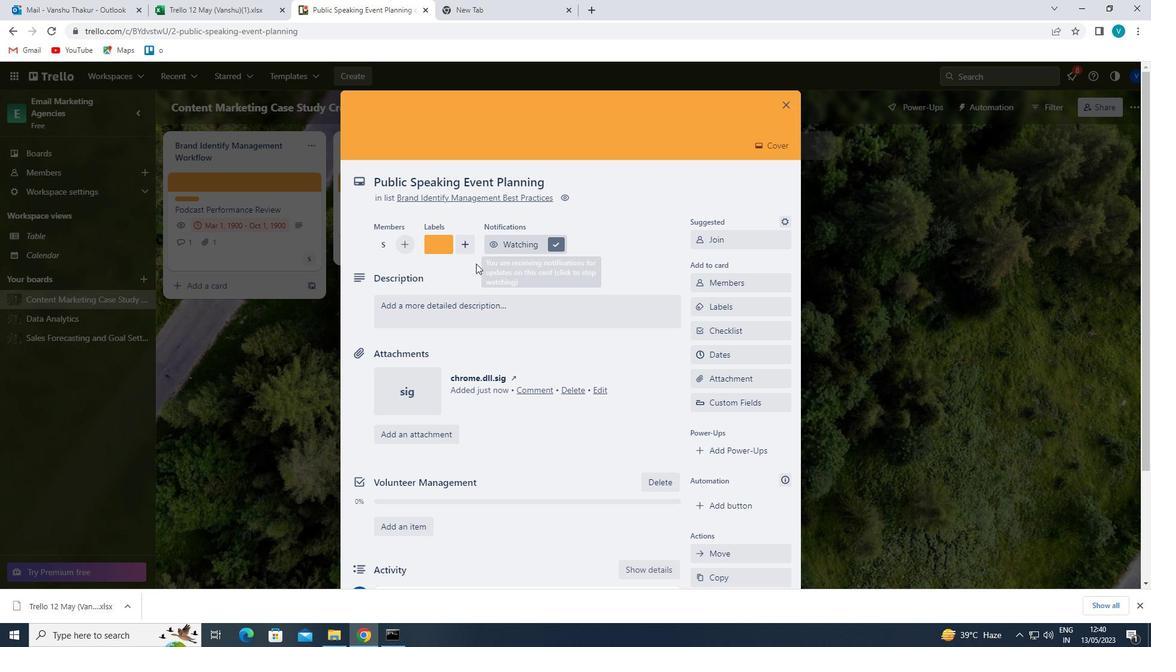 
Action: Mouse pressed left at (467, 299)
Screenshot: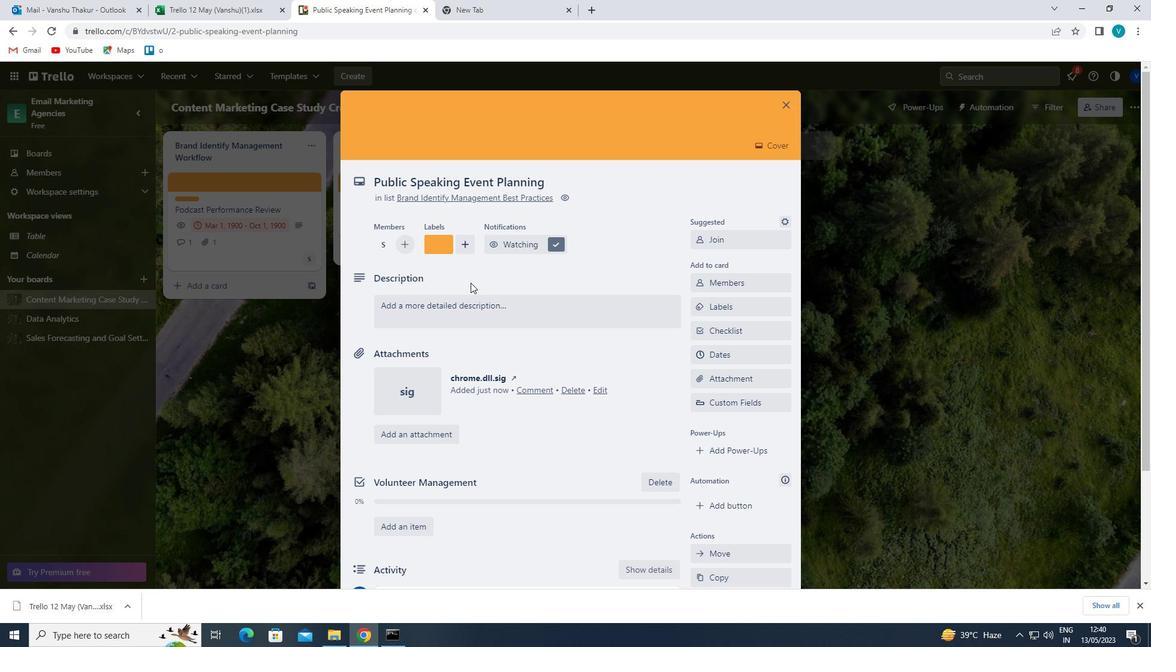 
Action: Key pressed ''<Key.shift>P<Key.backspace><Key.backspace><Key.shift>PLAN<Key.space>AND<Key.space>EXECUTE<Key.space>COMPANY<Key.space>TEA<Key.space><Key.backspace>M-BUILDING<Key.space>RETREAT<Key.space>WITH<Key.space>A<Key.space>FOCY<Key.backspace>US<Key.space>ON<Key.space>CREATIVITY<Key.space>AND<Key.space>INNOVATION'
Screenshot: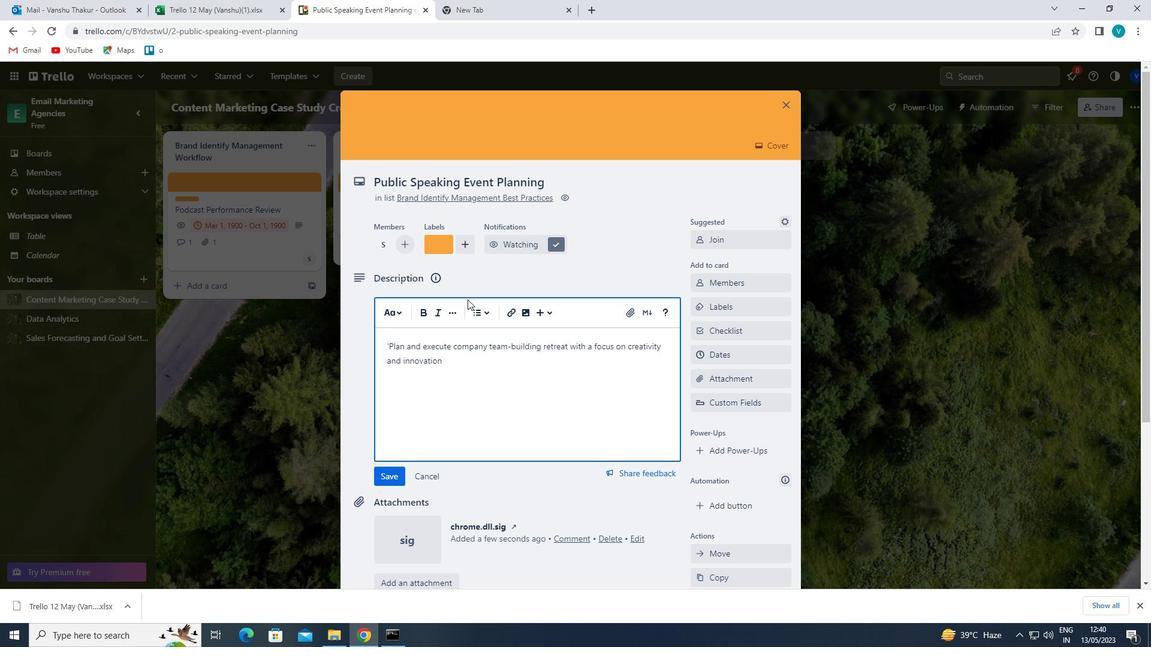 
Action: Mouse moved to (394, 472)
Screenshot: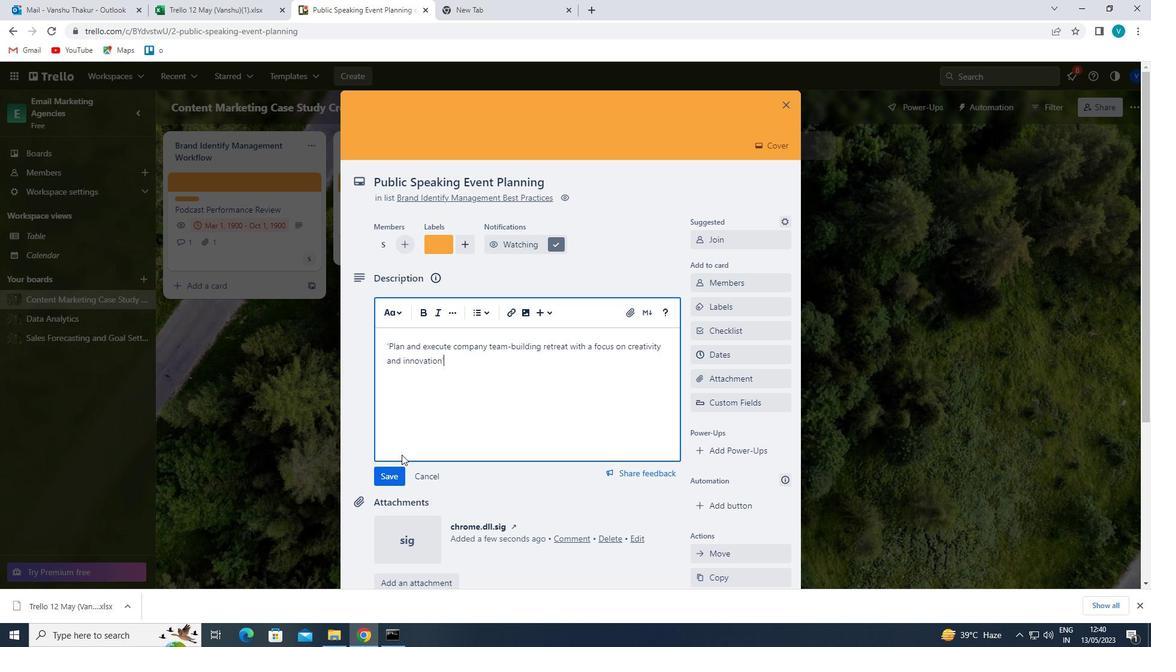 
Action: Mouse pressed left at (394, 472)
Screenshot: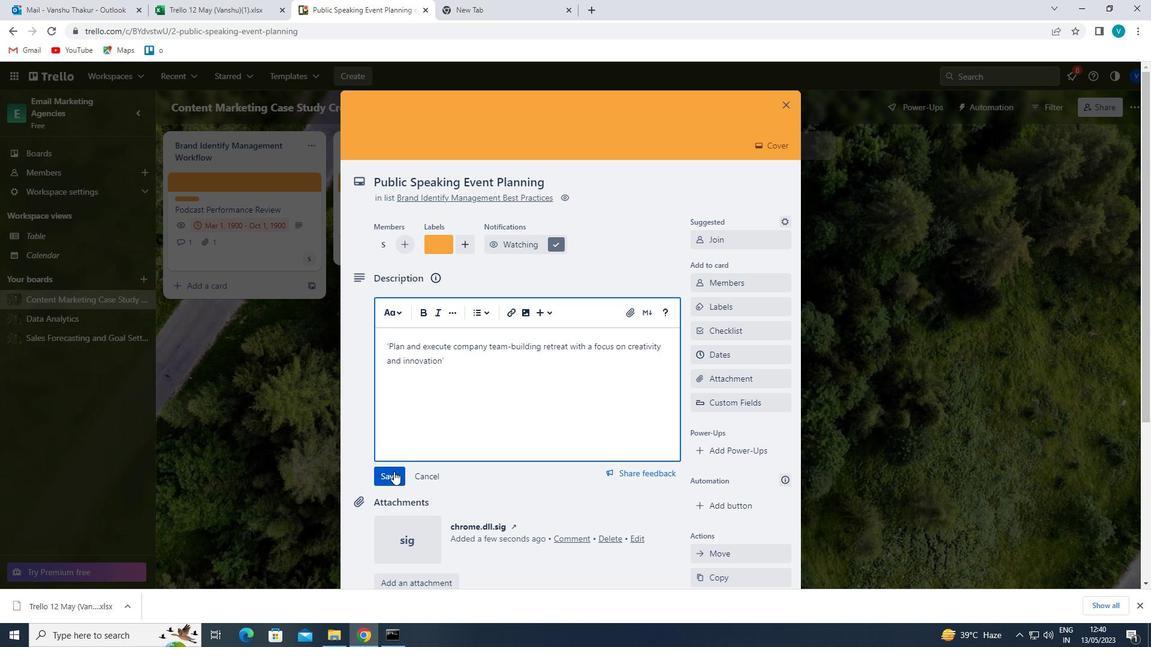
Action: Mouse moved to (431, 447)
Screenshot: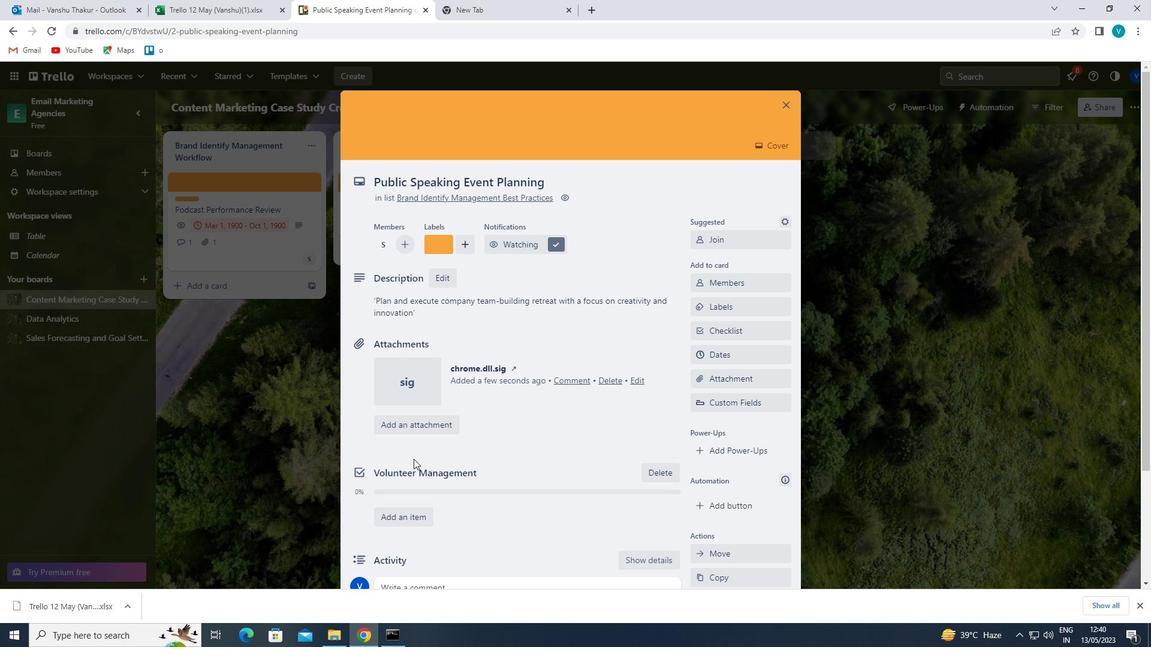 
Action: Mouse scrolled (431, 446) with delta (0, 0)
Screenshot: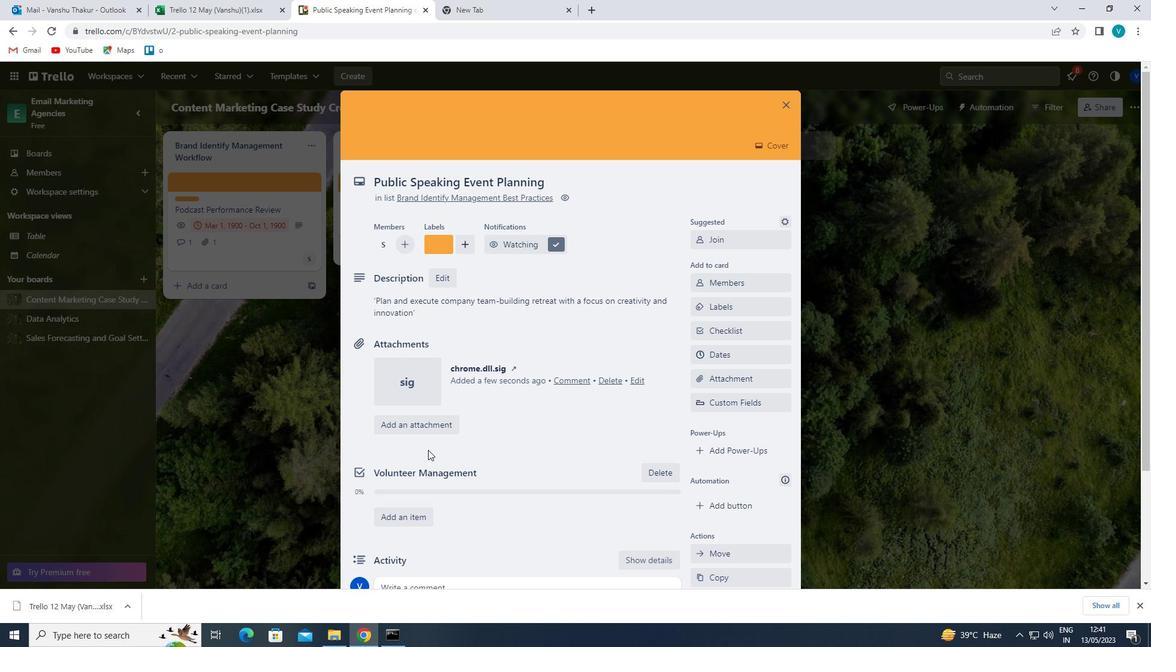 
Action: Mouse scrolled (431, 446) with delta (0, 0)
Screenshot: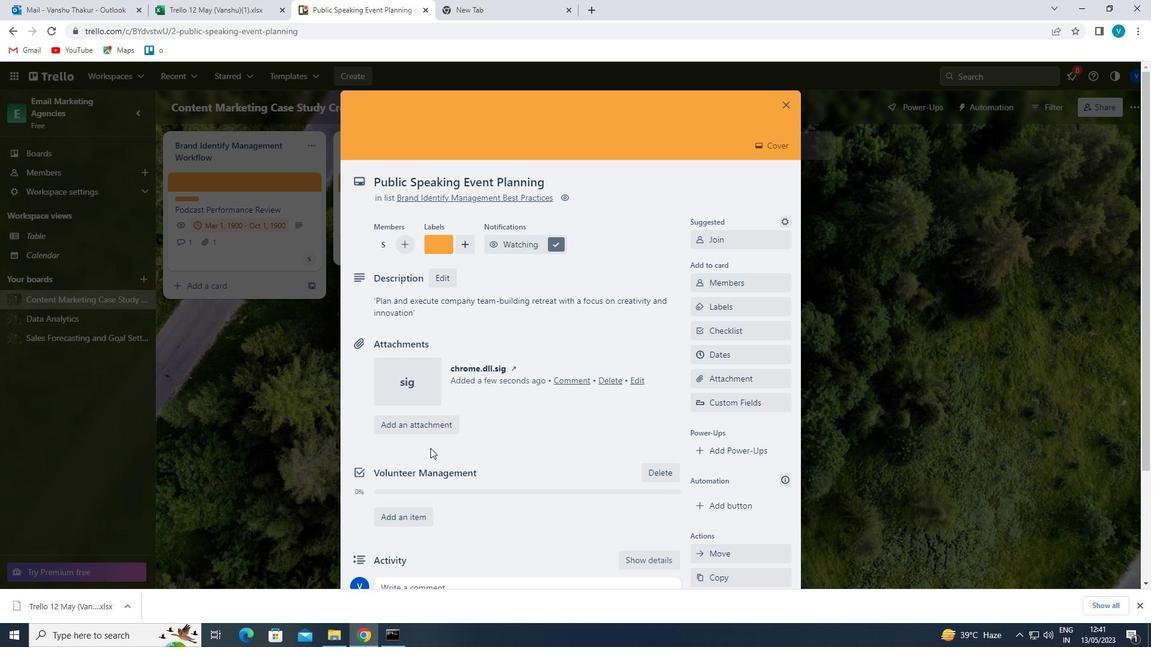 
Action: Mouse scrolled (431, 446) with delta (0, 0)
Screenshot: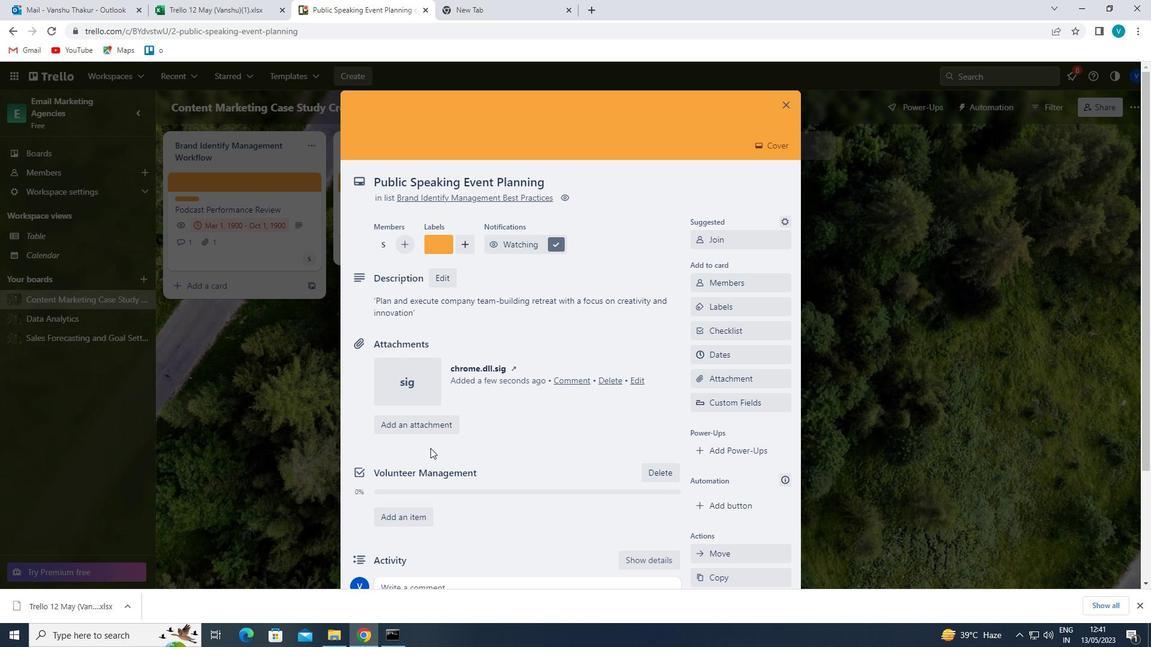 
Action: Mouse moved to (445, 451)
Screenshot: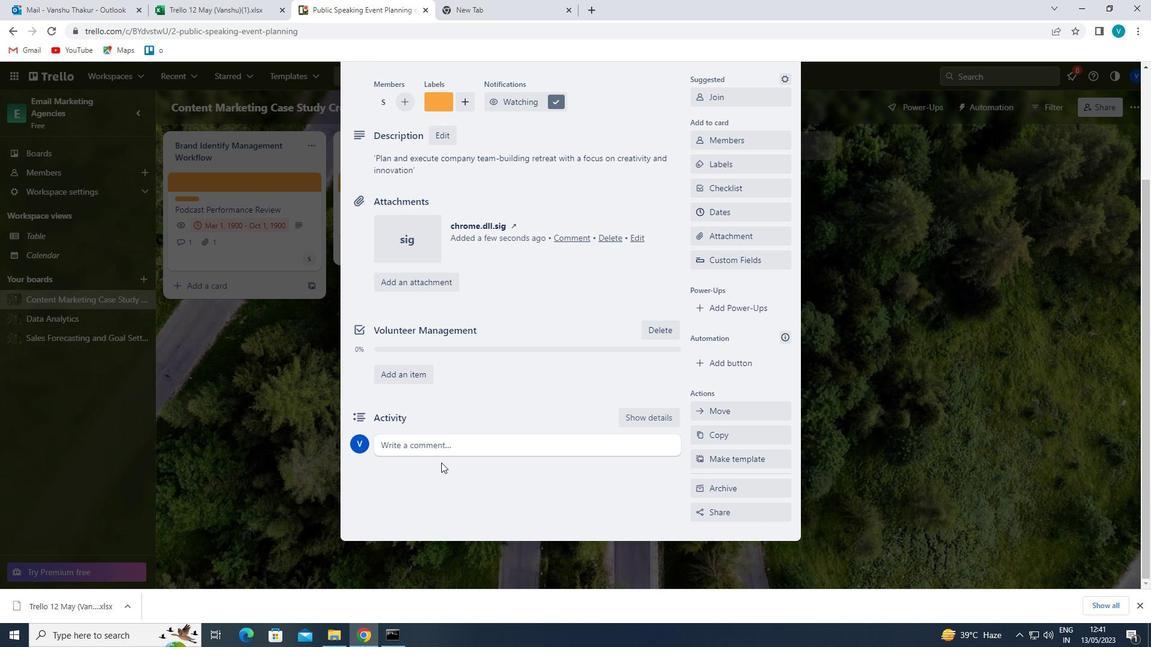 
Action: Mouse pressed left at (445, 451)
Screenshot: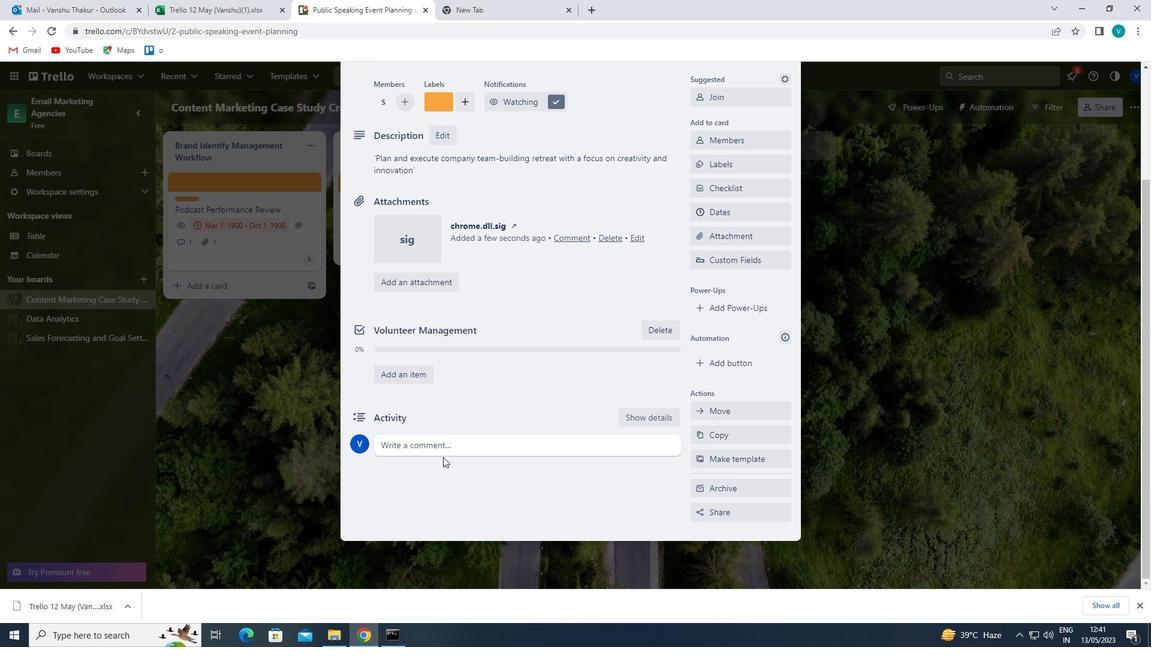 
Action: Key pressed '<Key.shift>LET<Key.space>US<Key.space>APPROACH<Key.space>THIS<Key.space>TASK<Key.space>WITH<Key.space>A<Key.space>ZEN<Key.backspace><Key.backspace><Key.backspace>SENSE<Key.space>OF<Key.space>ADAPTABILITY<Key.space>AND<Key.space>FLEXIBILTY,<Key.space>WILLING<Key.space>TO<Key.space>ADJUST<Key.space>
Screenshot: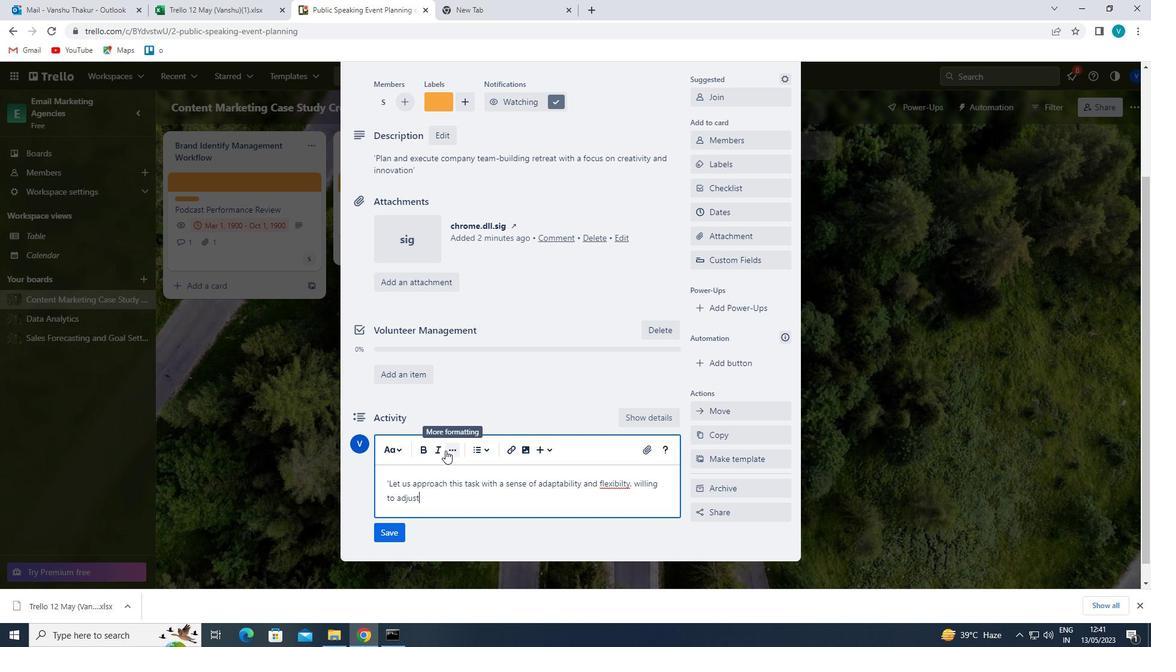
Action: Mouse moved to (623, 485)
Screenshot: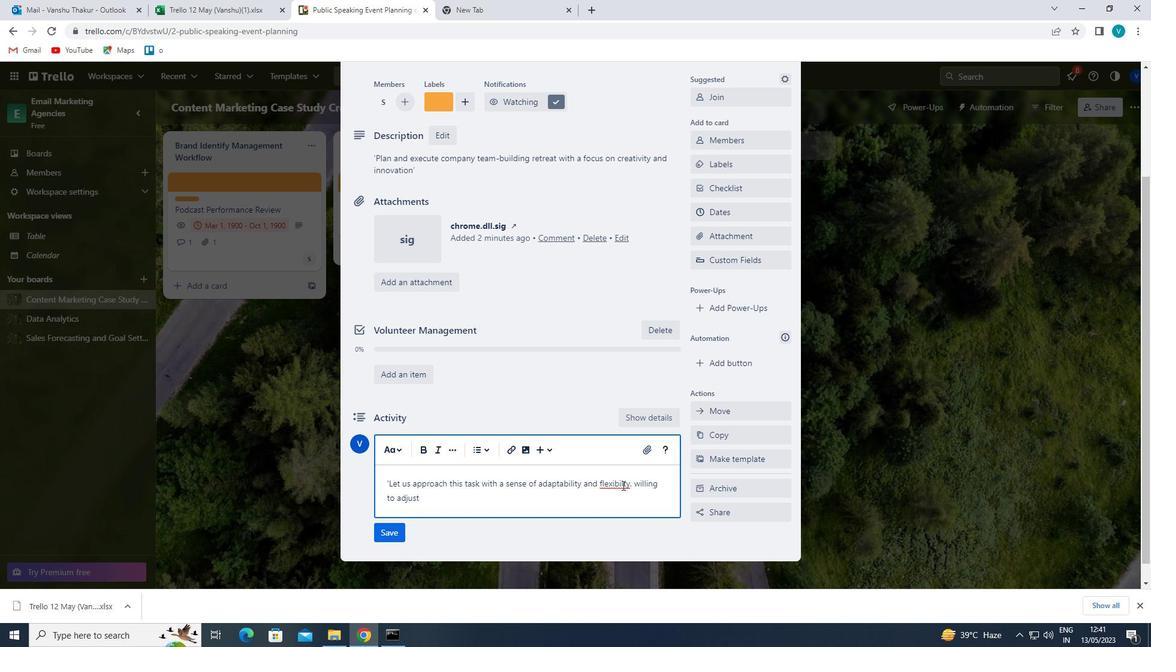 
Action: Mouse pressed left at (623, 485)
Screenshot: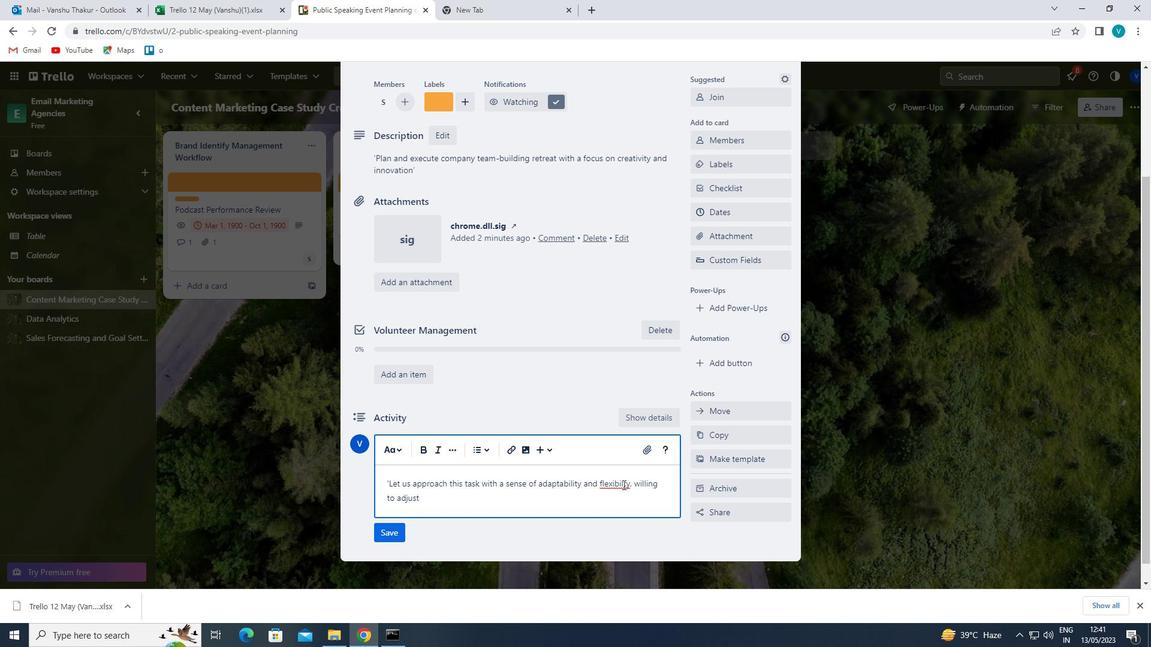 
Action: Mouse moved to (620, 527)
Screenshot: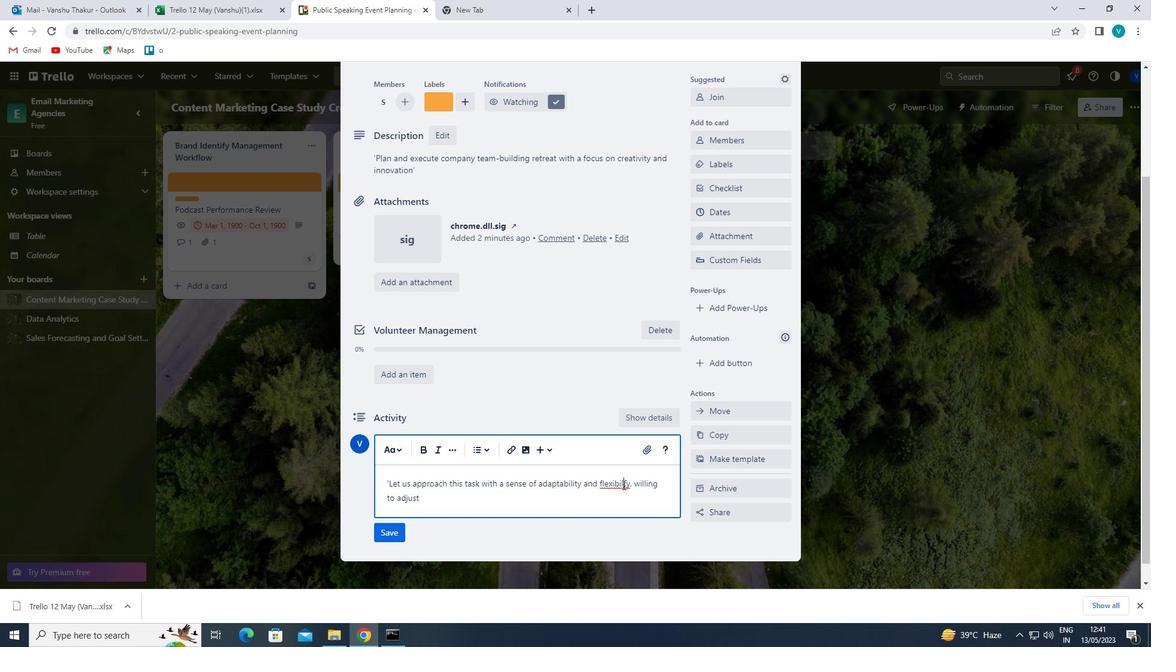 
Action: Key pressed I
Screenshot: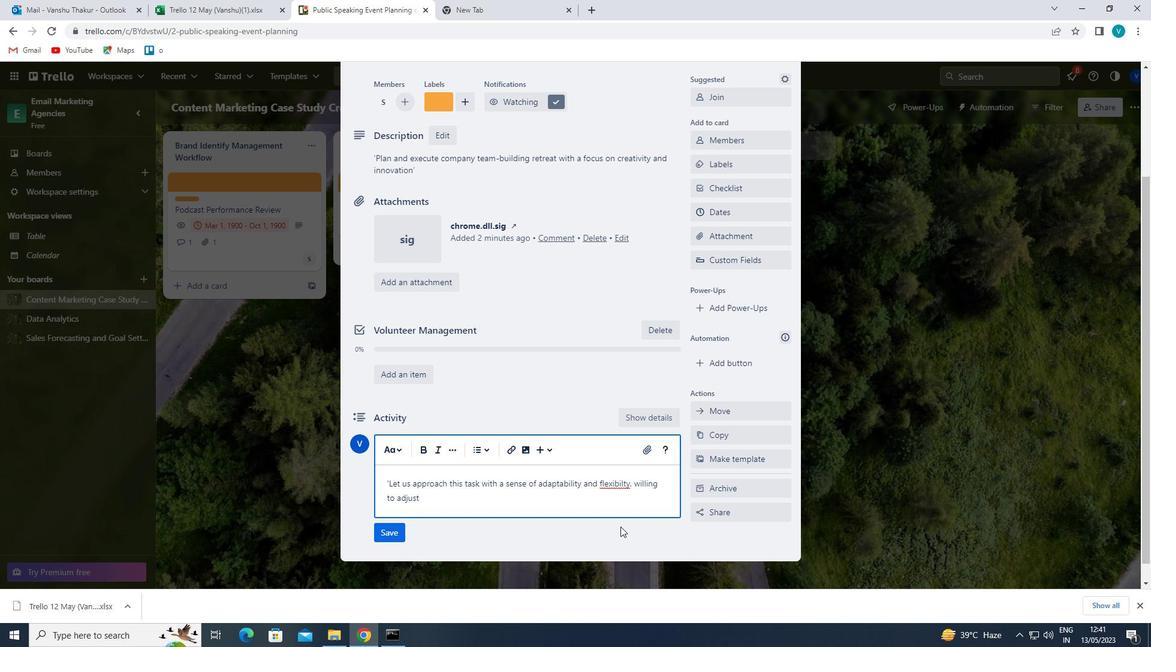 
Action: Mouse moved to (437, 497)
Screenshot: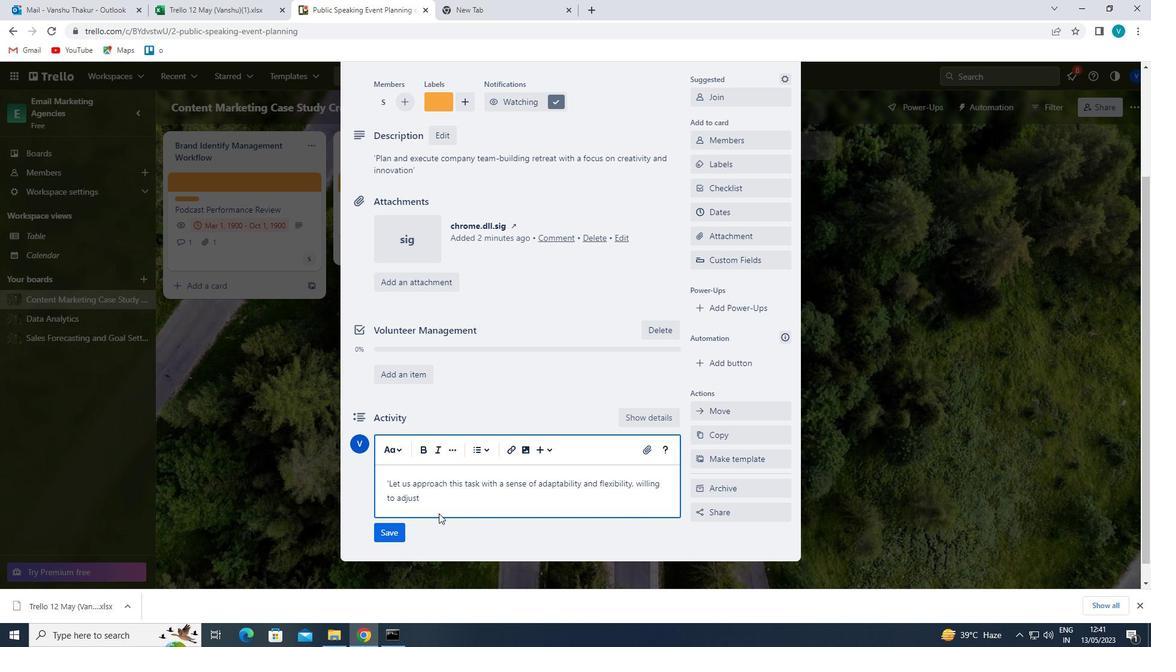 
Action: Mouse pressed left at (437, 497)
Screenshot: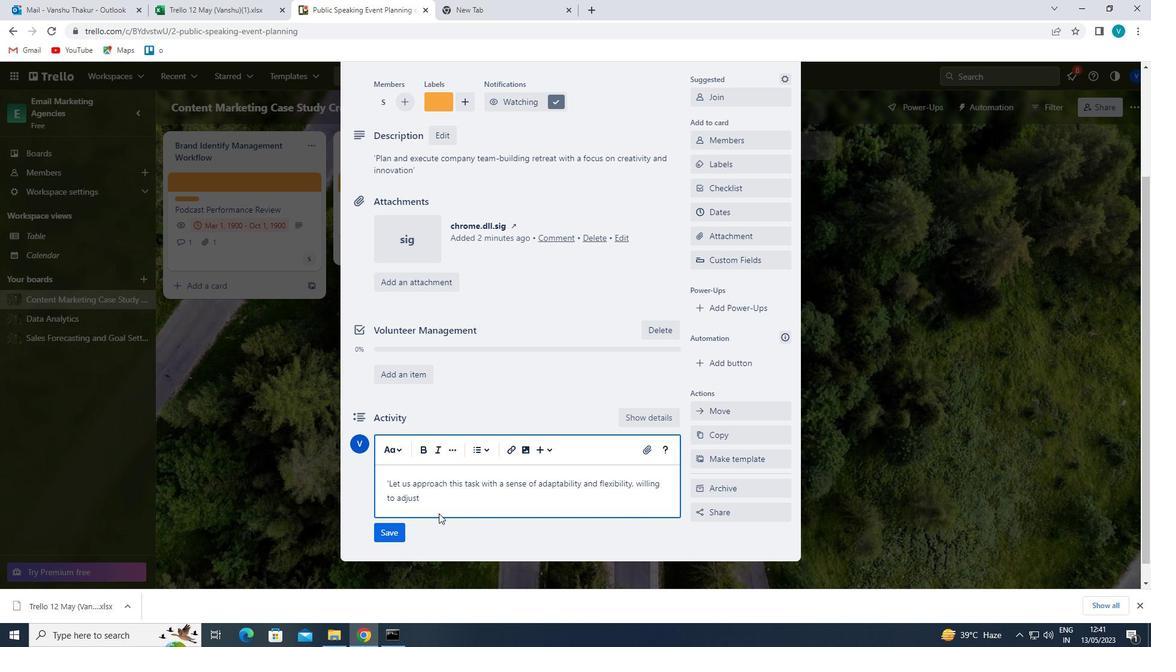 
Action: Key pressed OUR<Key.space>APPROACH<Key.space>BASED<Key.space>ON<Key.space>CHANGING<Key.space>CIRCUMSTANCES.'
Screenshot: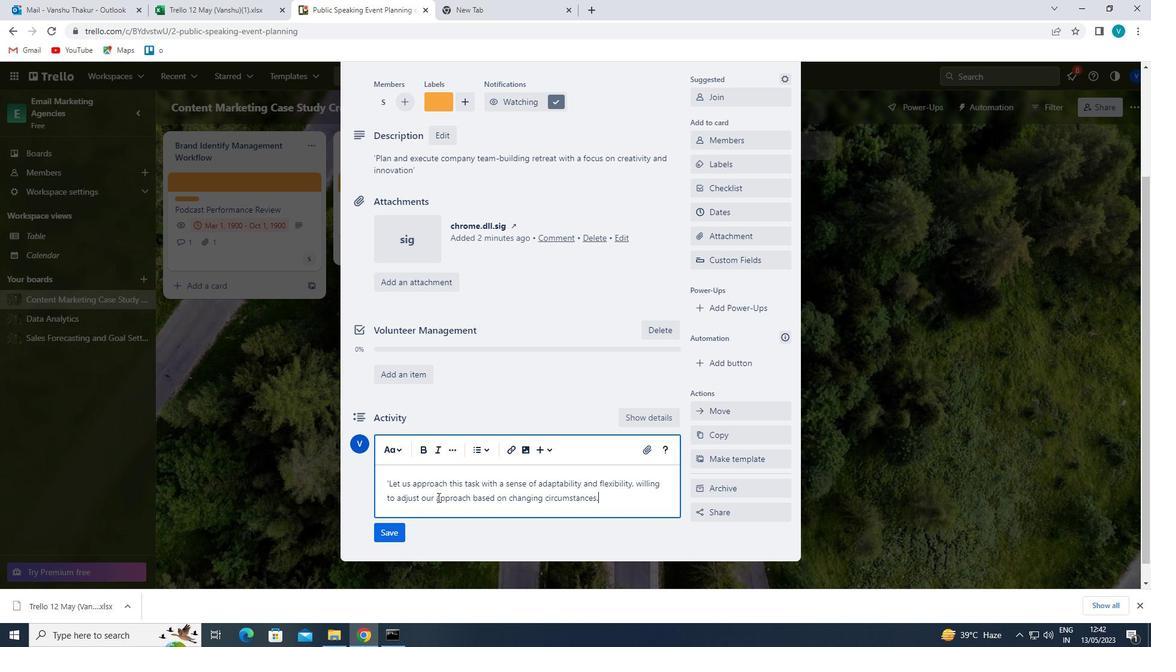 
Action: Mouse moved to (393, 533)
Screenshot: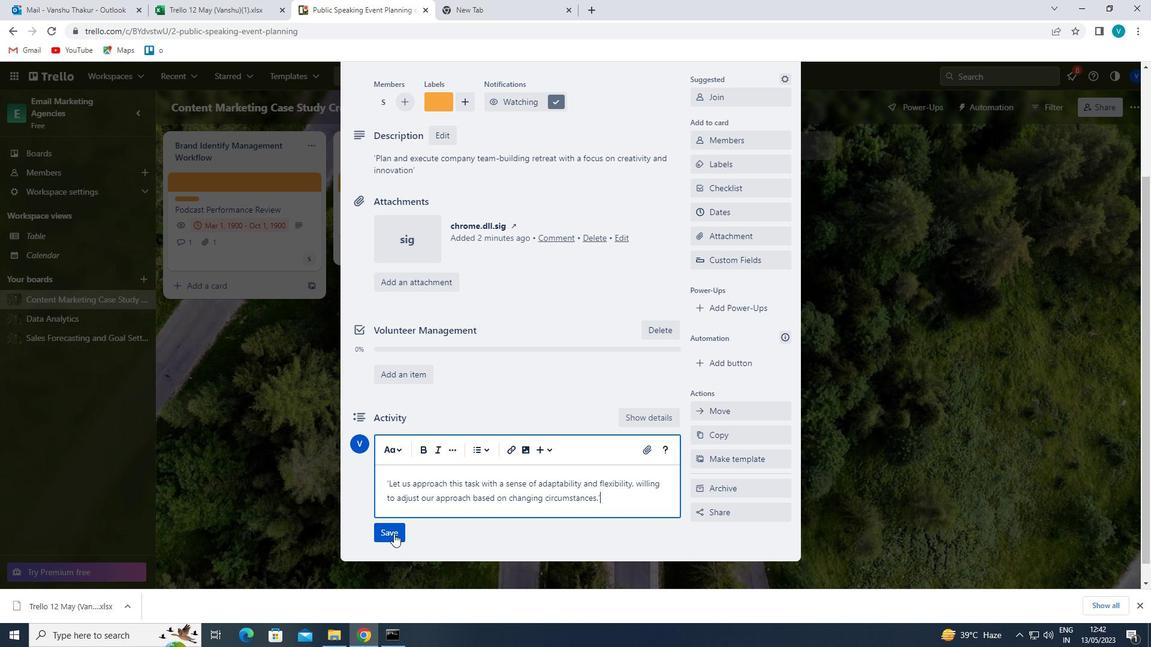 
Action: Mouse pressed left at (393, 533)
Screenshot: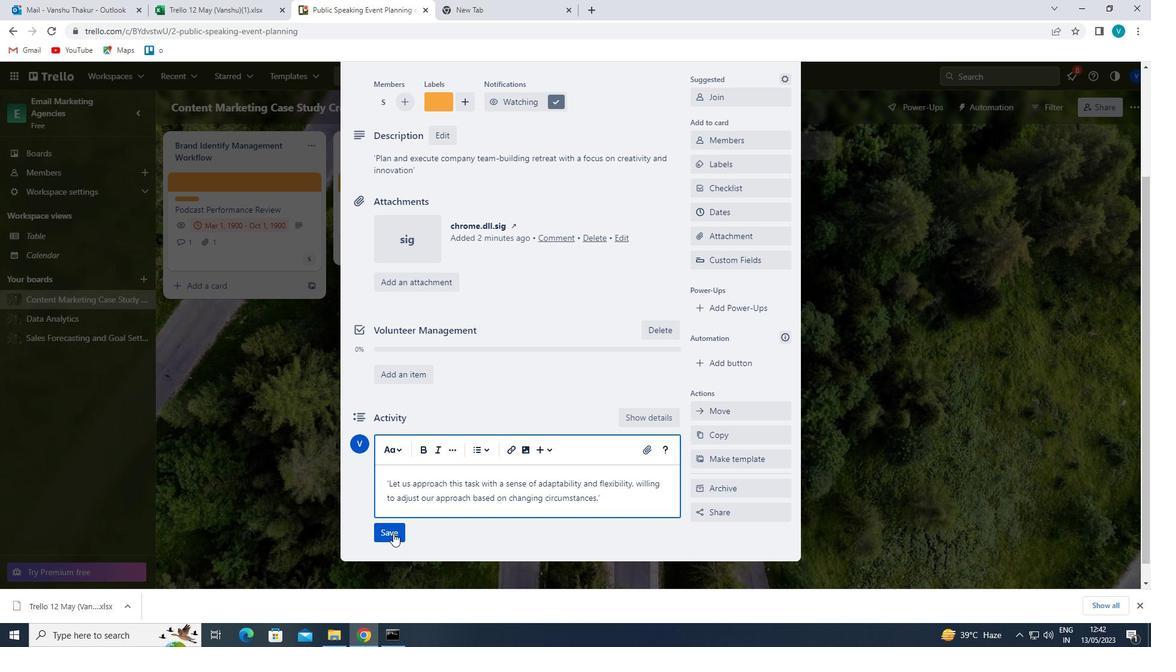 
Action: Mouse moved to (755, 215)
Screenshot: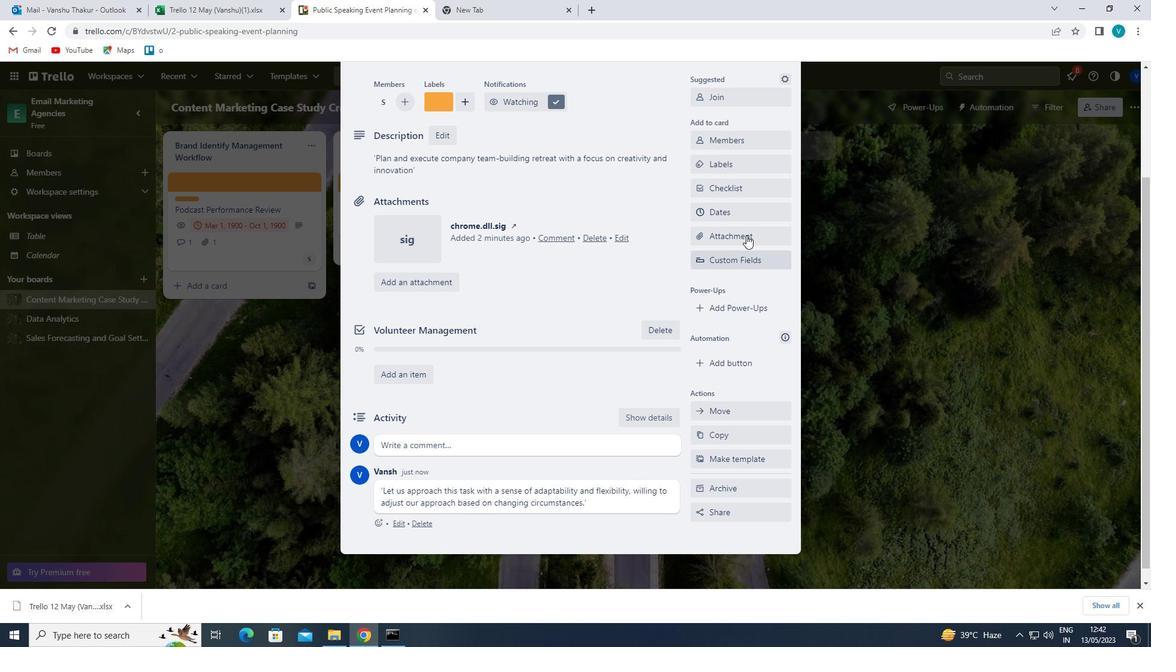 
Action: Mouse pressed left at (755, 215)
Screenshot: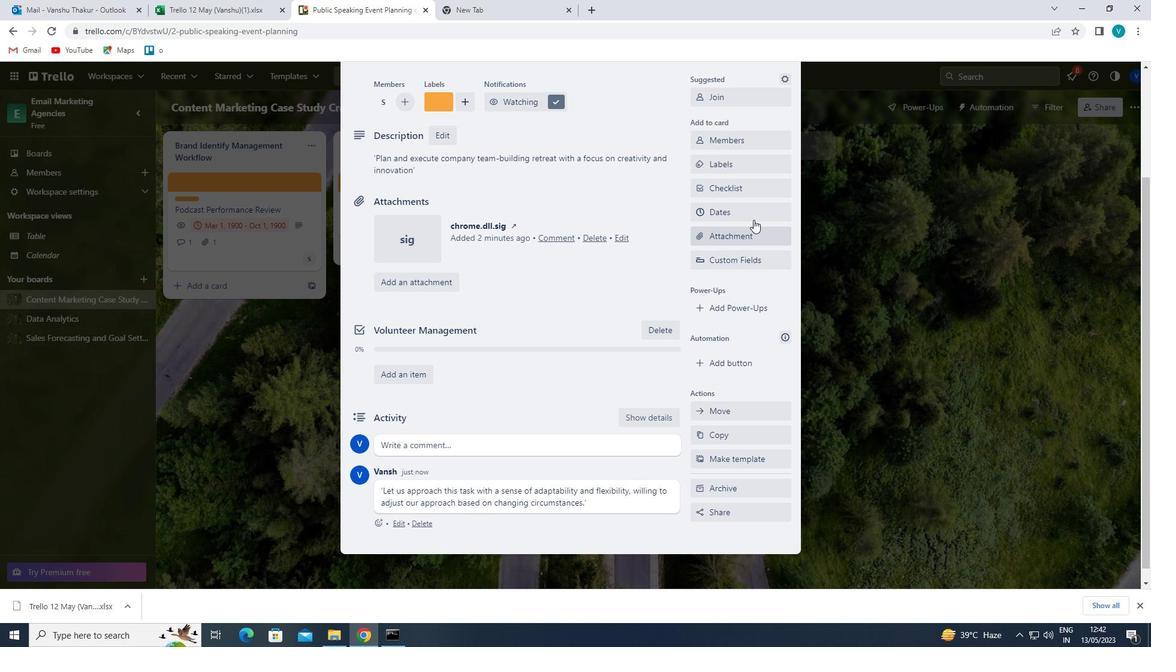 
Action: Mouse moved to (703, 319)
Screenshot: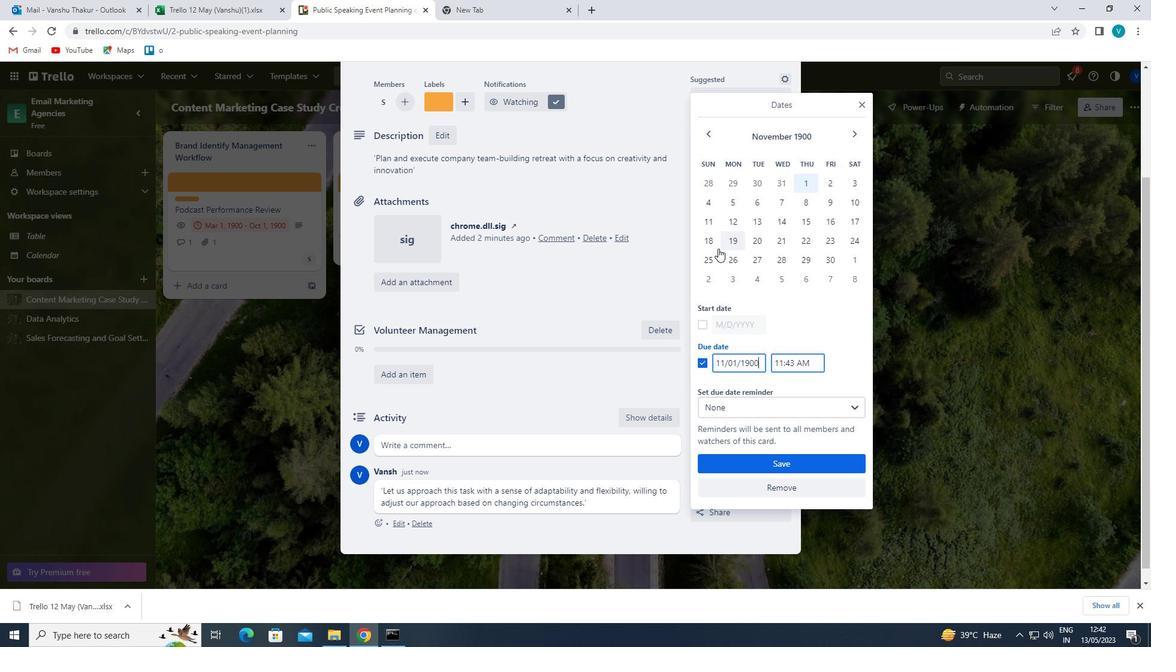 
Action: Mouse pressed left at (703, 319)
Screenshot: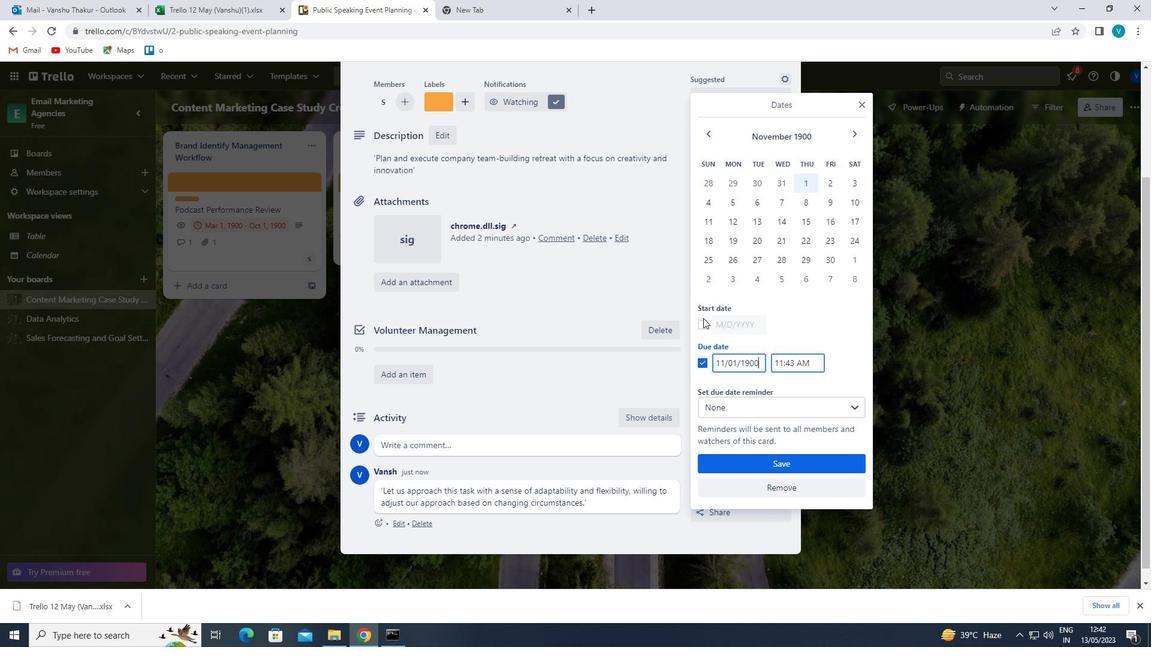 
Action: Mouse moved to (726, 323)
Screenshot: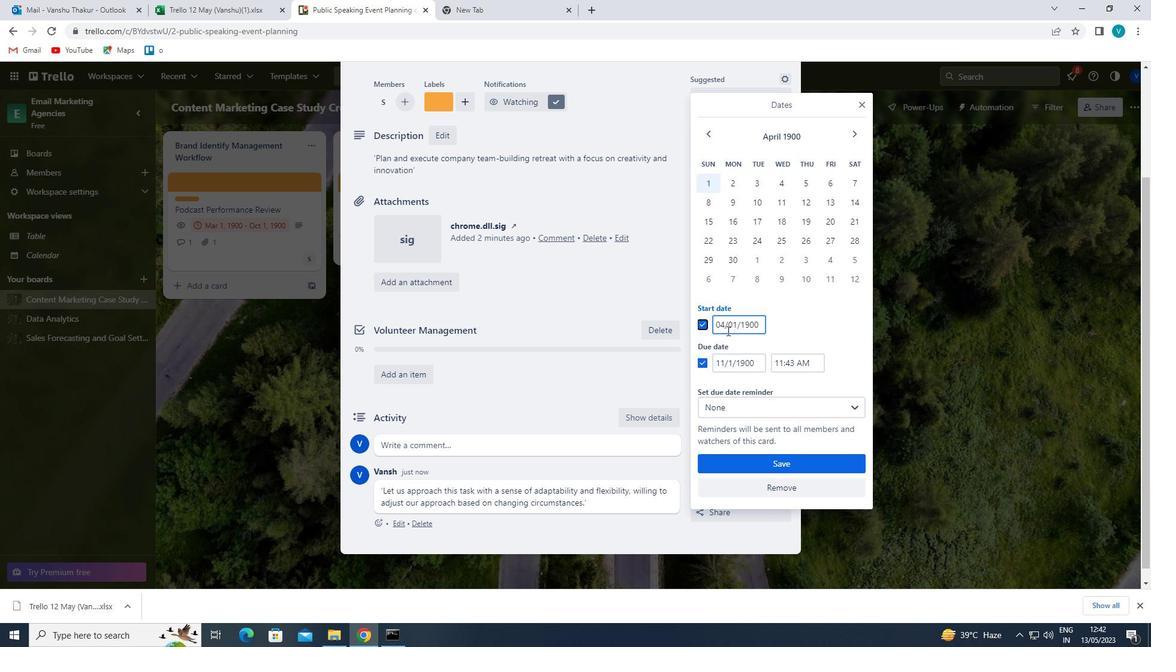 
Action: Mouse pressed left at (726, 323)
Screenshot: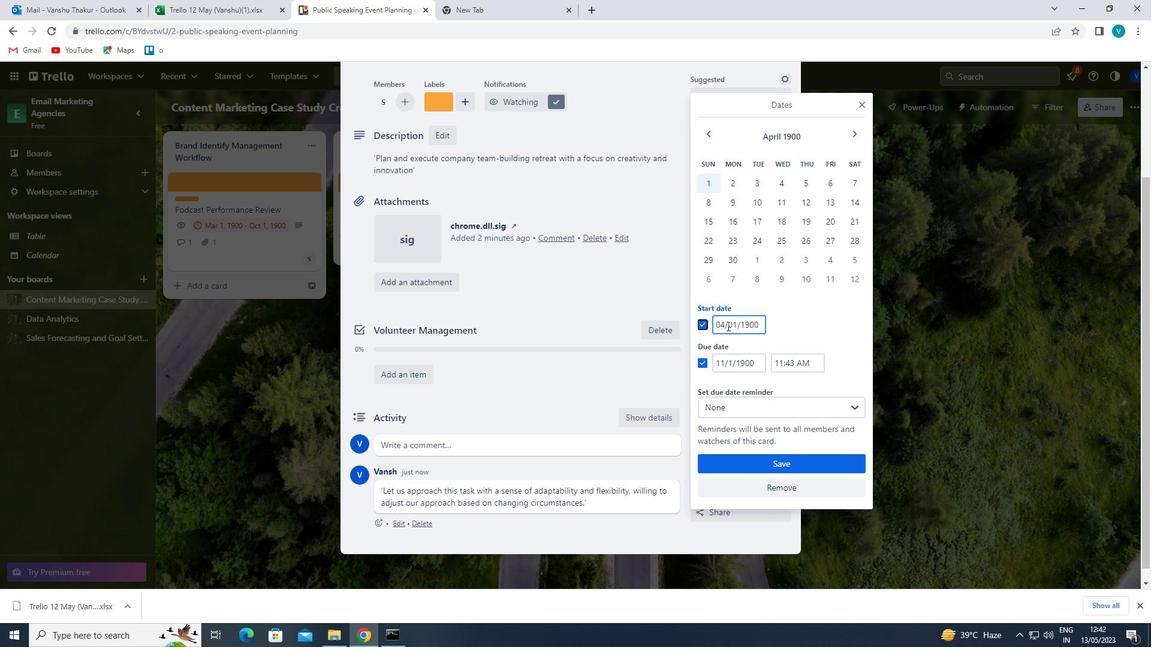 
Action: Mouse moved to (720, 322)
Screenshot: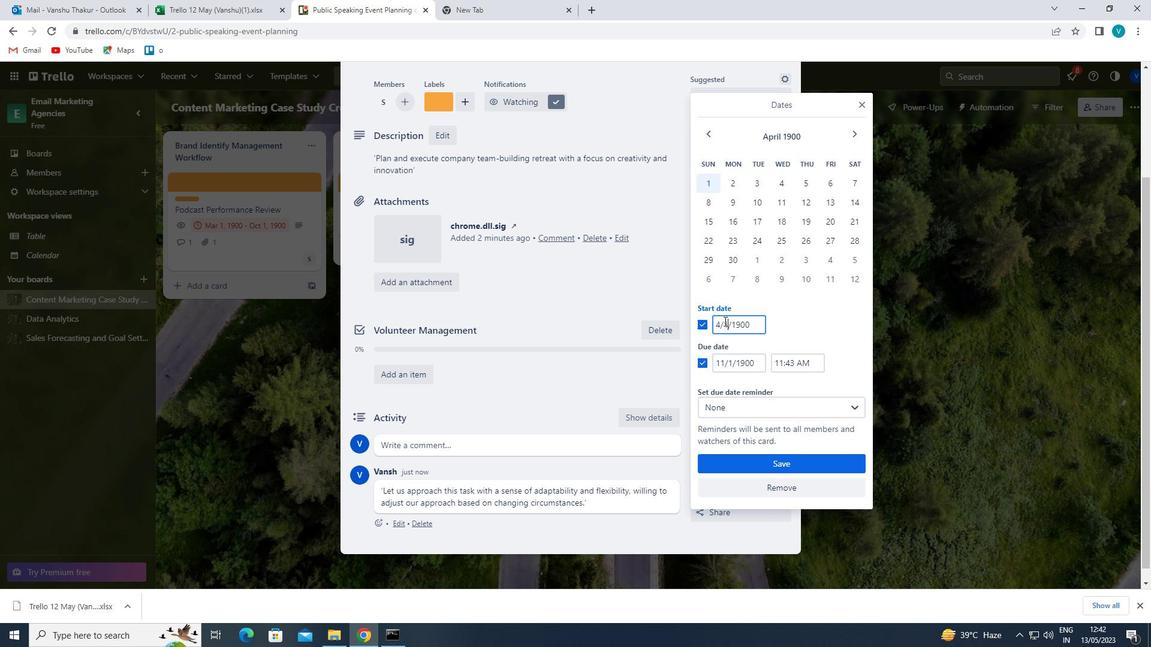 
Action: Mouse pressed left at (720, 322)
Screenshot: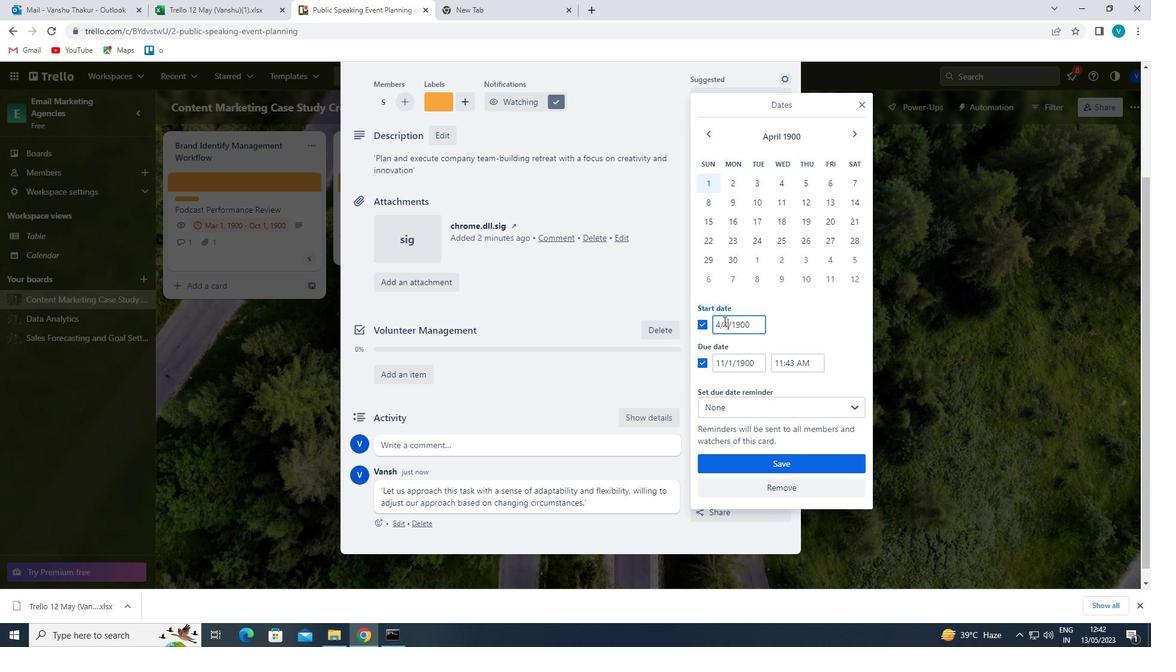 
Action: Mouse moved to (637, 374)
Screenshot: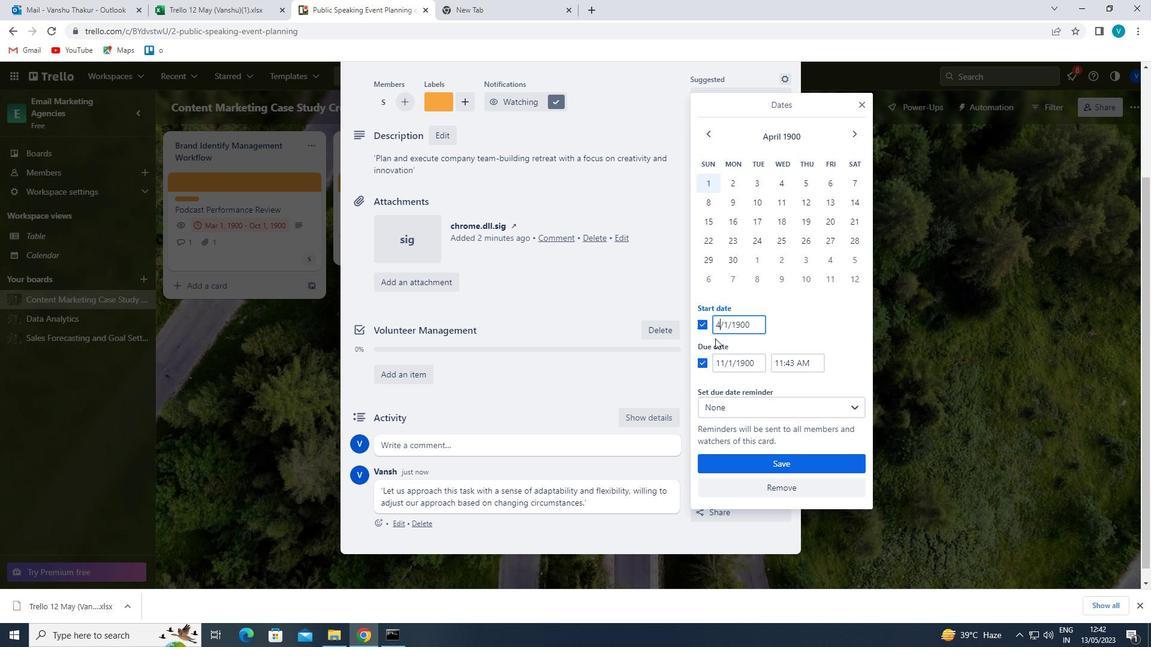 
Action: Key pressed <Key.backspace>6
Screenshot: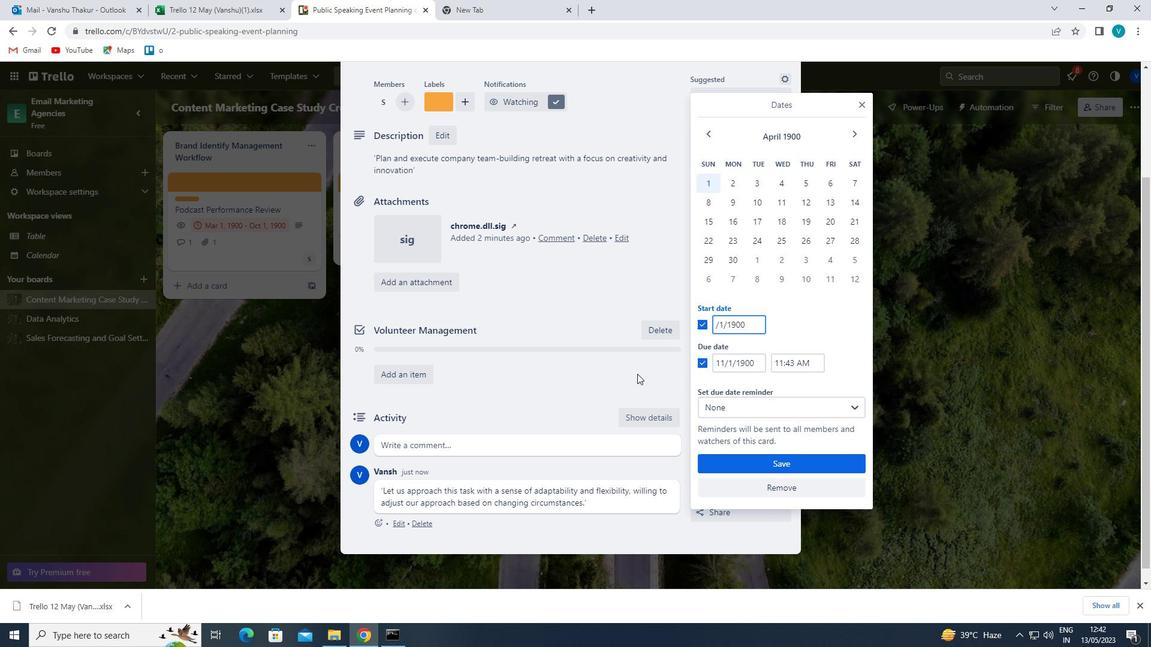 
Action: Mouse moved to (725, 359)
Screenshot: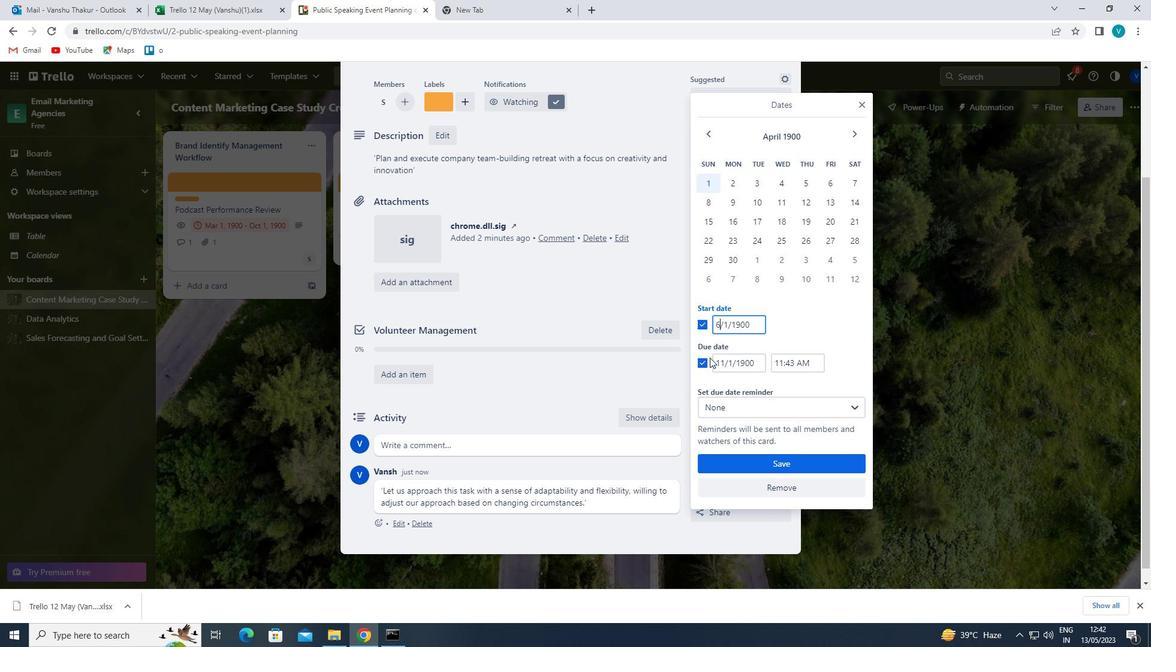 
Action: Mouse pressed left at (725, 359)
Screenshot: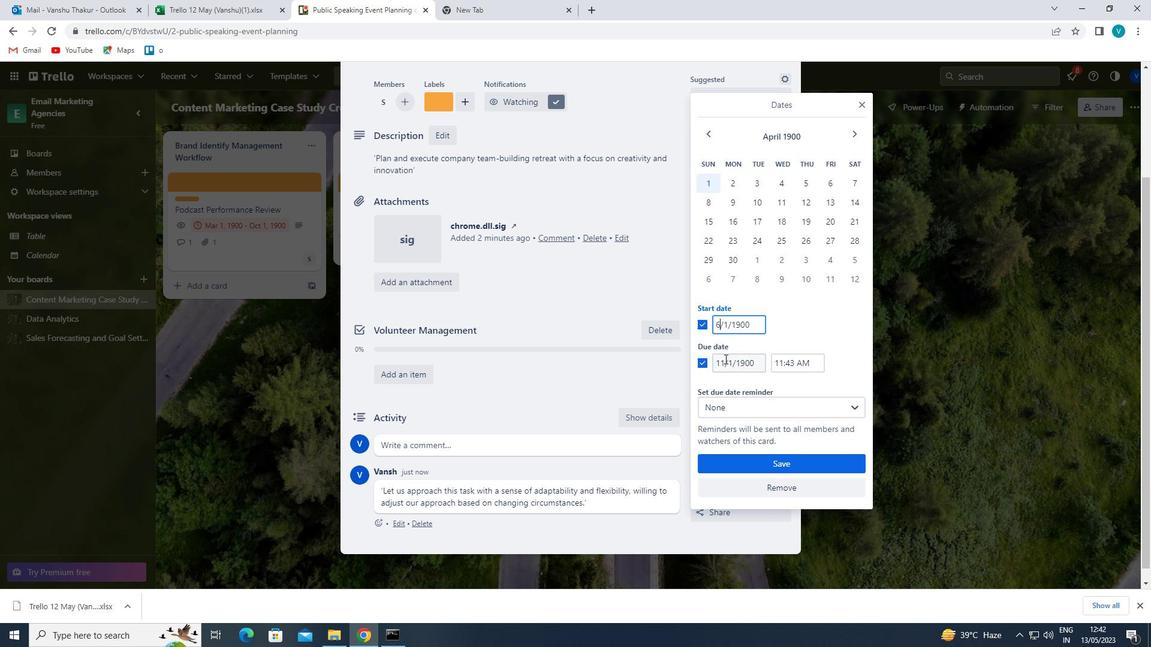 
Action: Mouse moved to (710, 394)
Screenshot: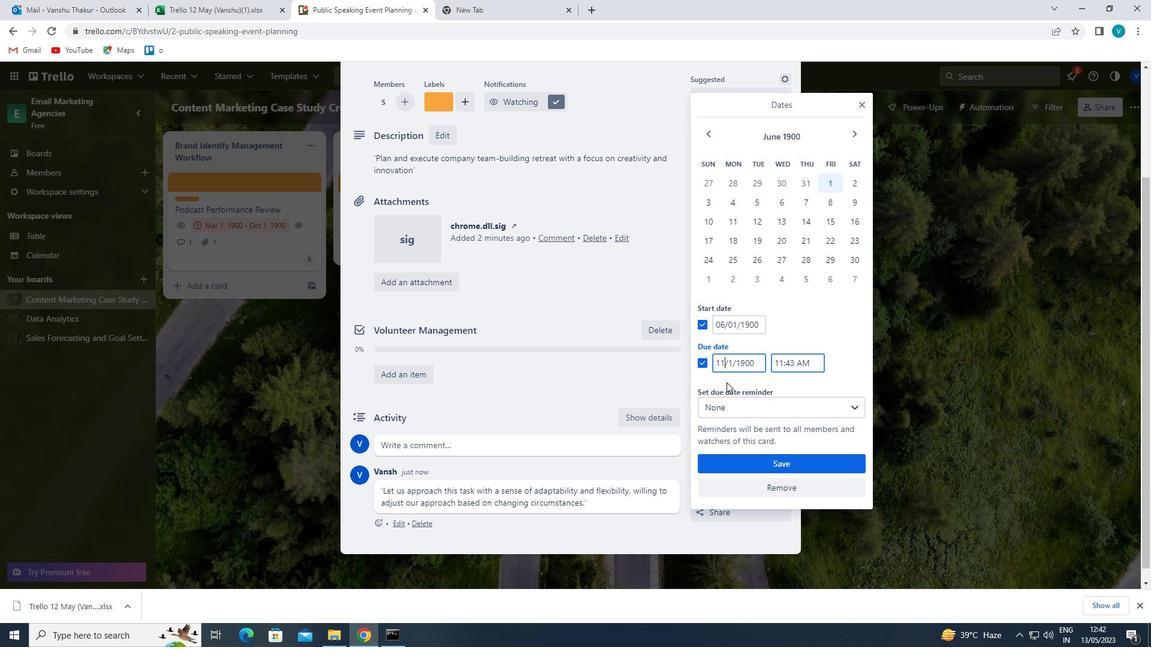 
Action: Key pressed <Key.backspace>3
Screenshot: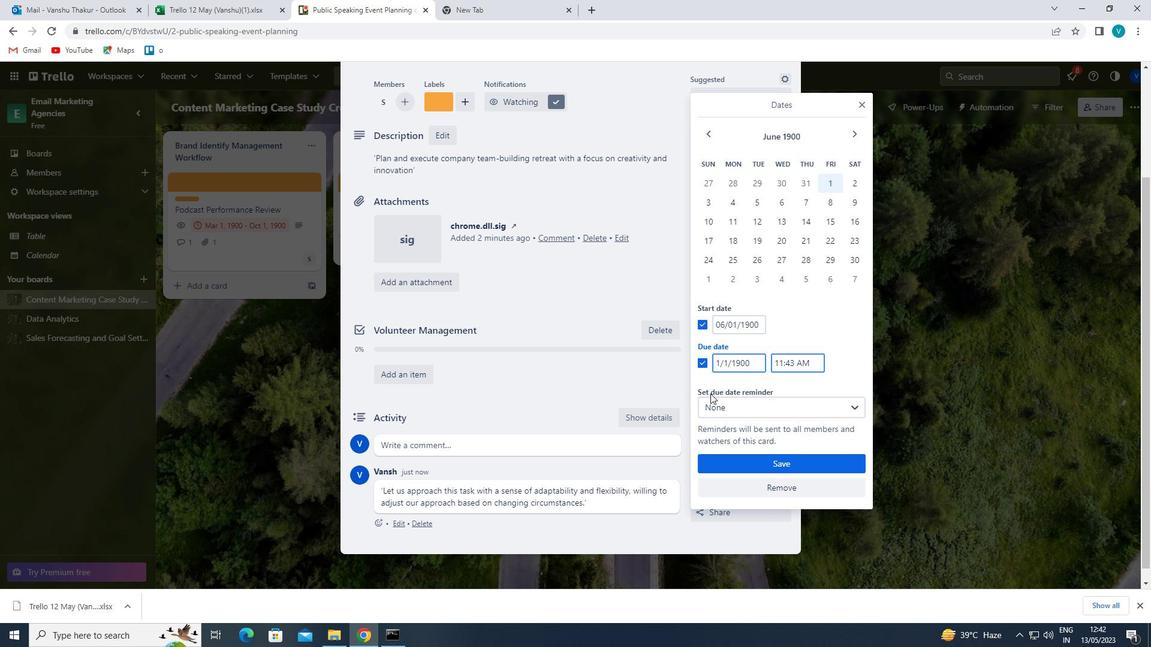 
Action: Mouse moved to (745, 466)
Screenshot: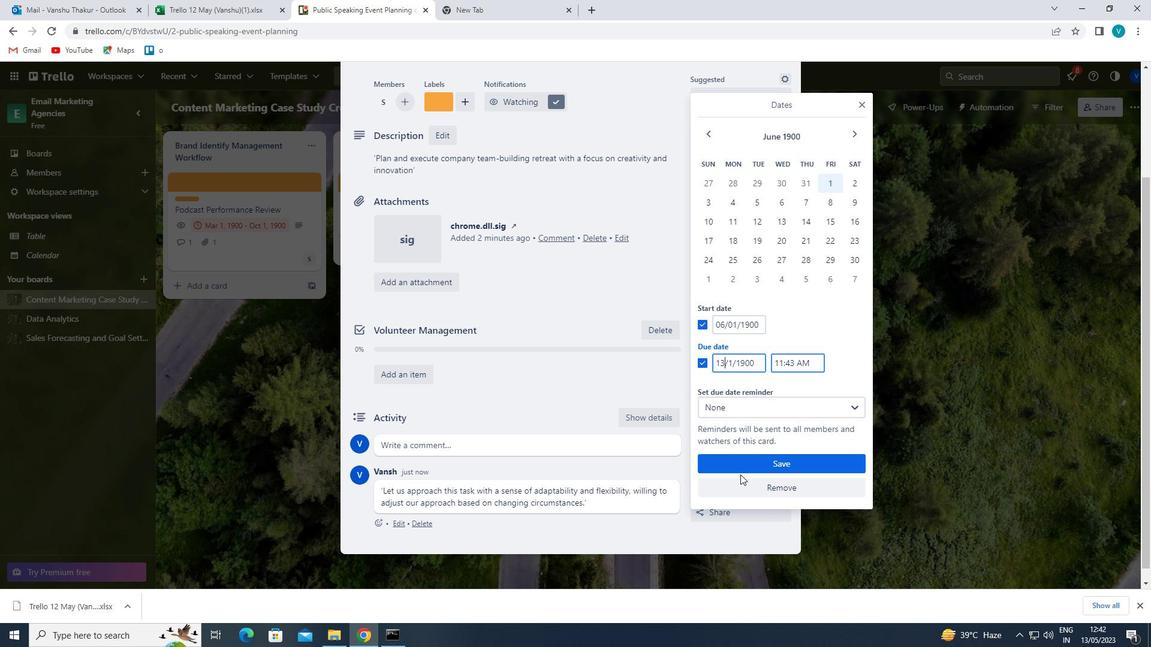 
Action: Mouse pressed left at (745, 466)
Screenshot: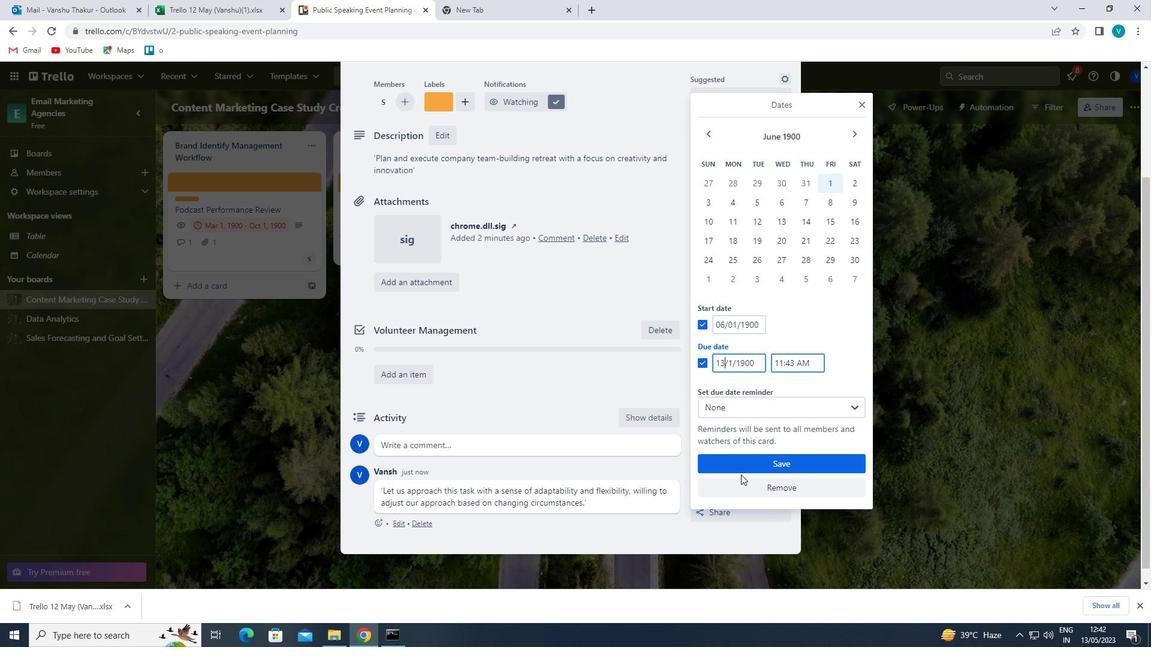 
